 Task: Search one way flight ticket for 4 adults, 1 infant in seat and 1 infant on lap in premium economy from Springfield: Springfield-branson National Airport to Gillette: Gillette Campbell County Airport on 5-1-2023. Choice of flights is Sun country airlines. Number of bags: 1 checked bag. Price is upto 93000. Outbound departure time preference is 23:00.
Action: Mouse moved to (337, 477)
Screenshot: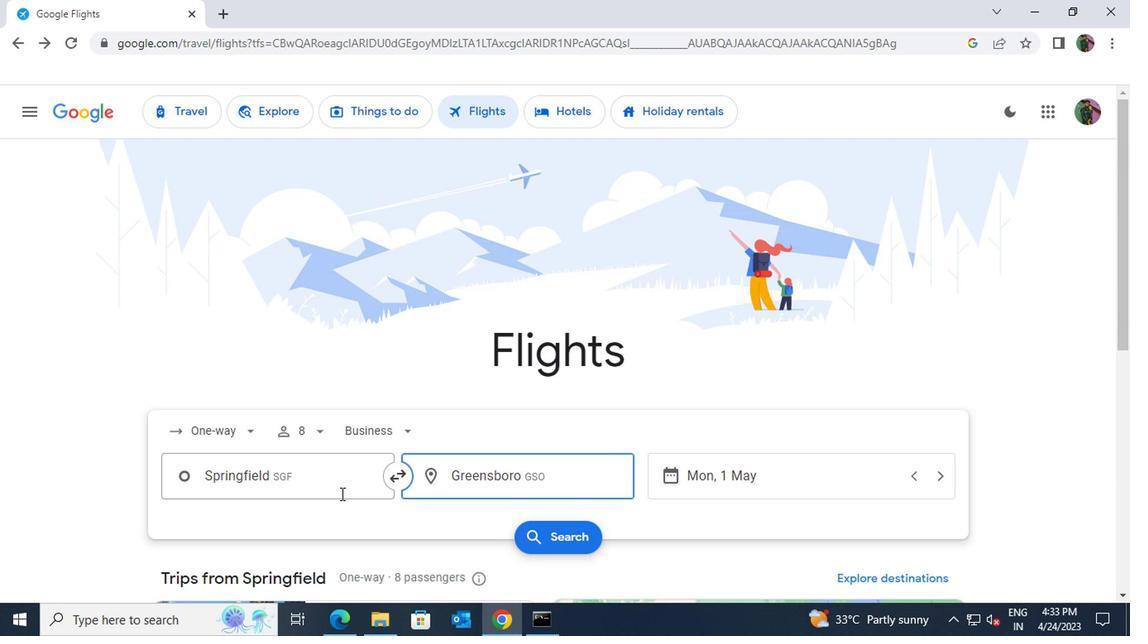 
Action: Mouse pressed left at (337, 477)
Screenshot: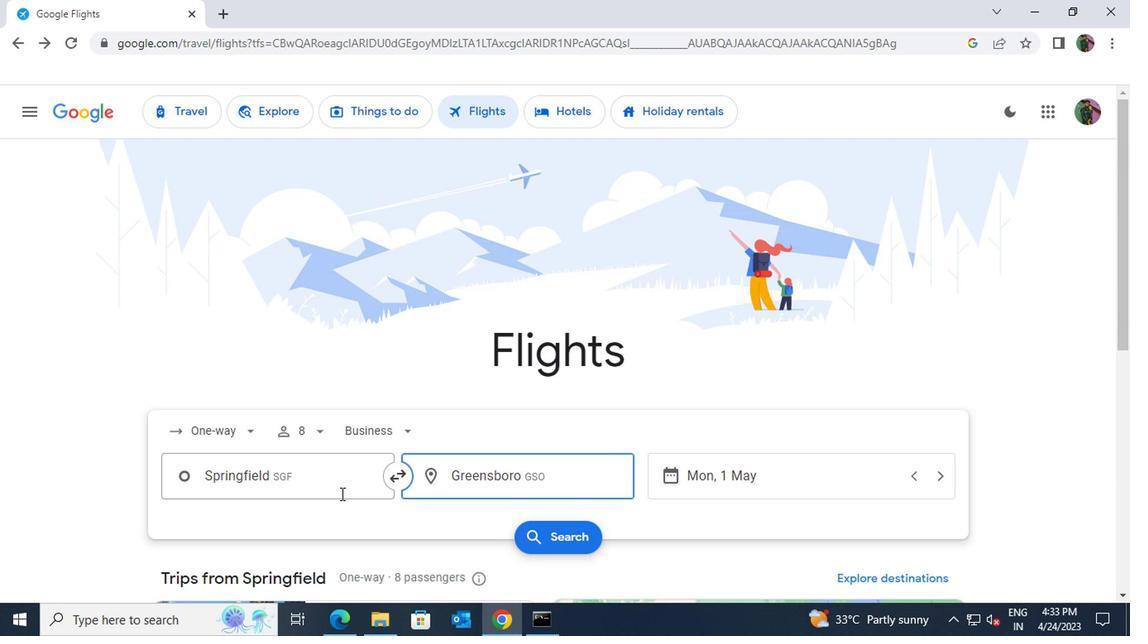 
Action: Key pressed springfield<Key.space>branson
Screenshot: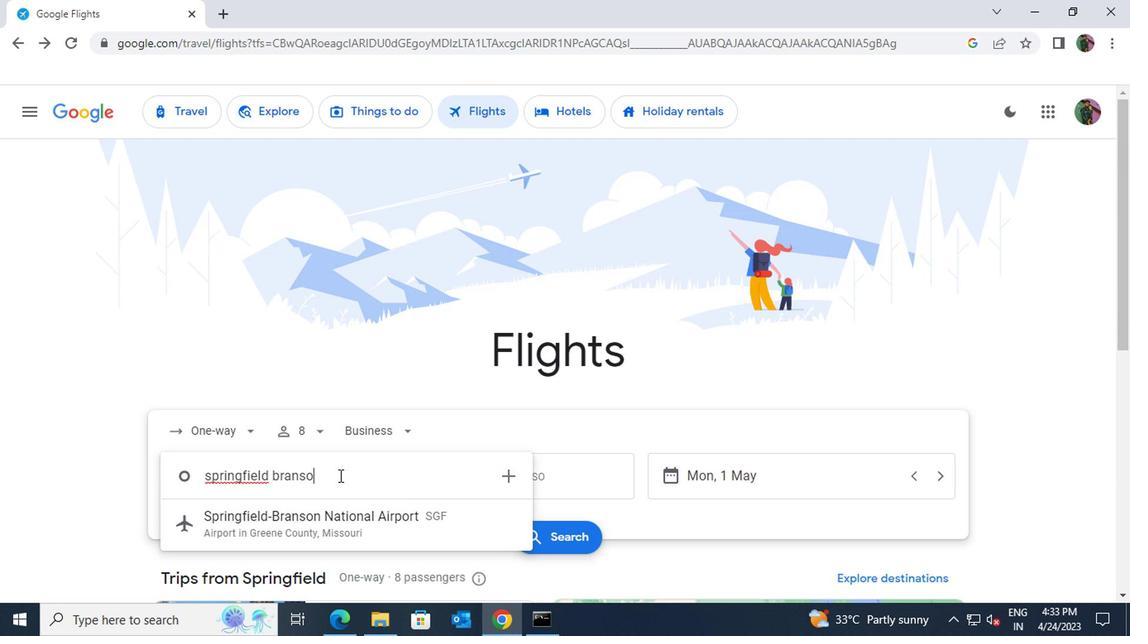 
Action: Mouse moved to (354, 519)
Screenshot: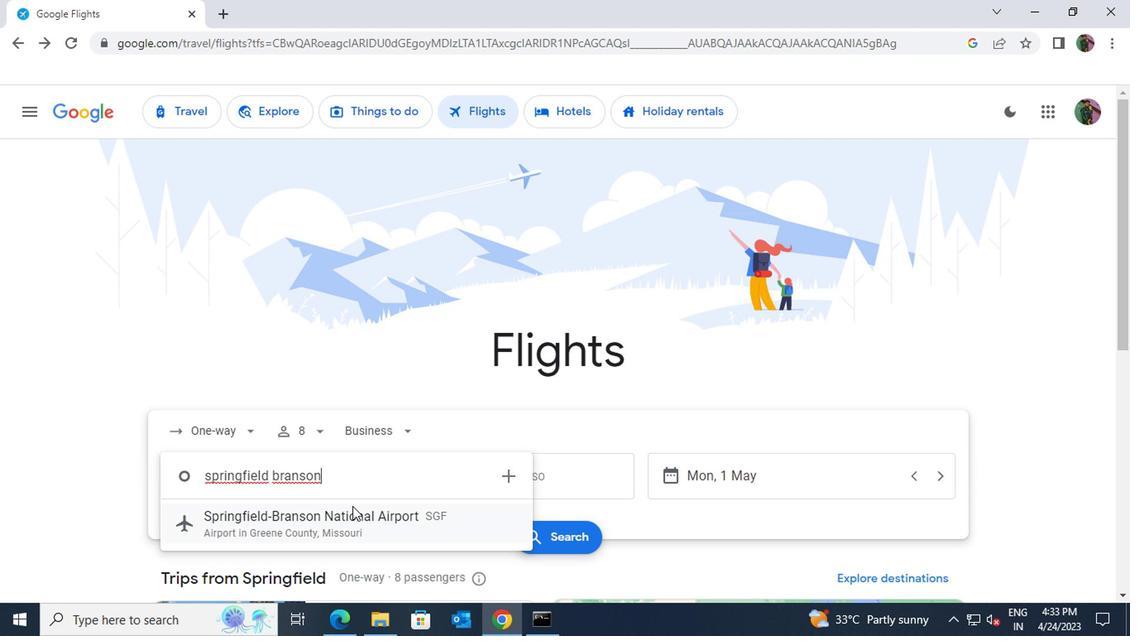 
Action: Mouse pressed left at (354, 519)
Screenshot: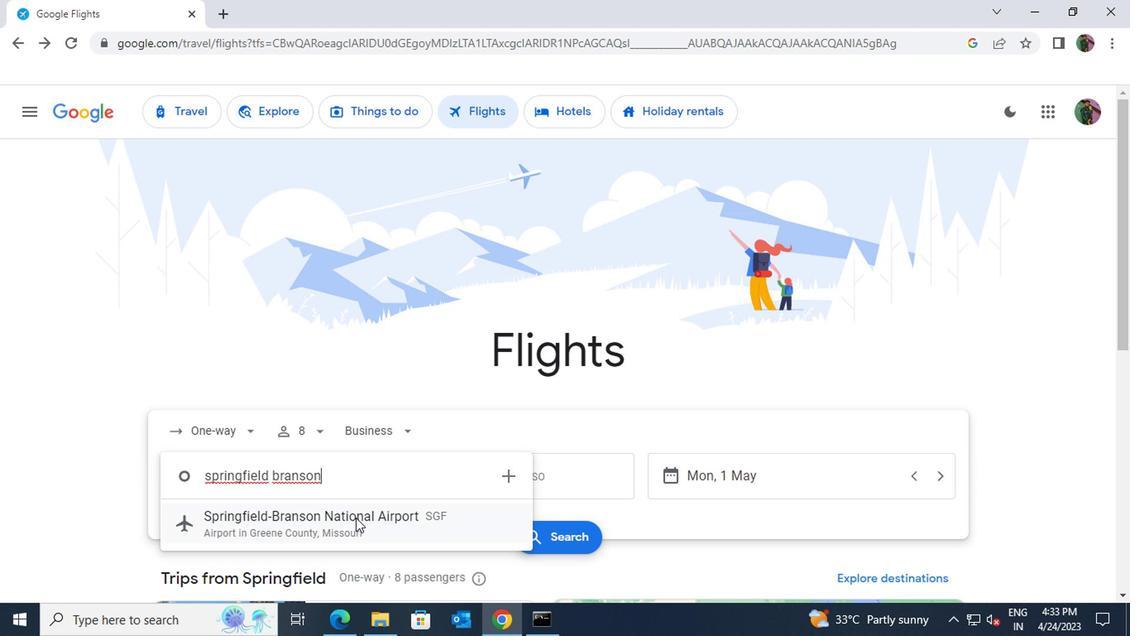 
Action: Mouse moved to (482, 484)
Screenshot: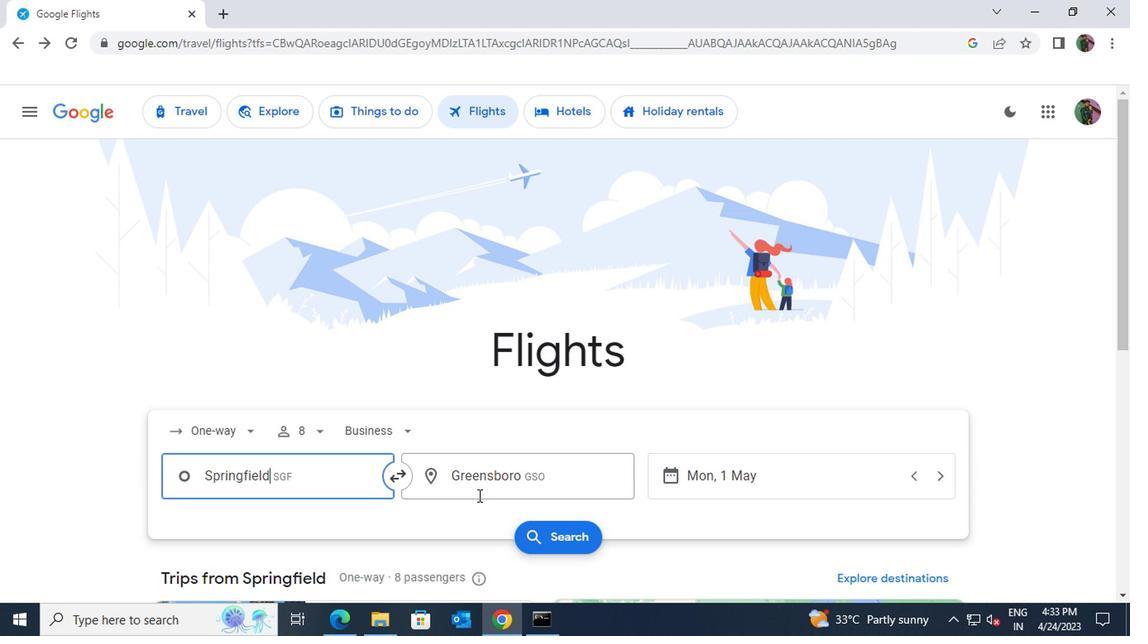 
Action: Mouse pressed left at (482, 484)
Screenshot: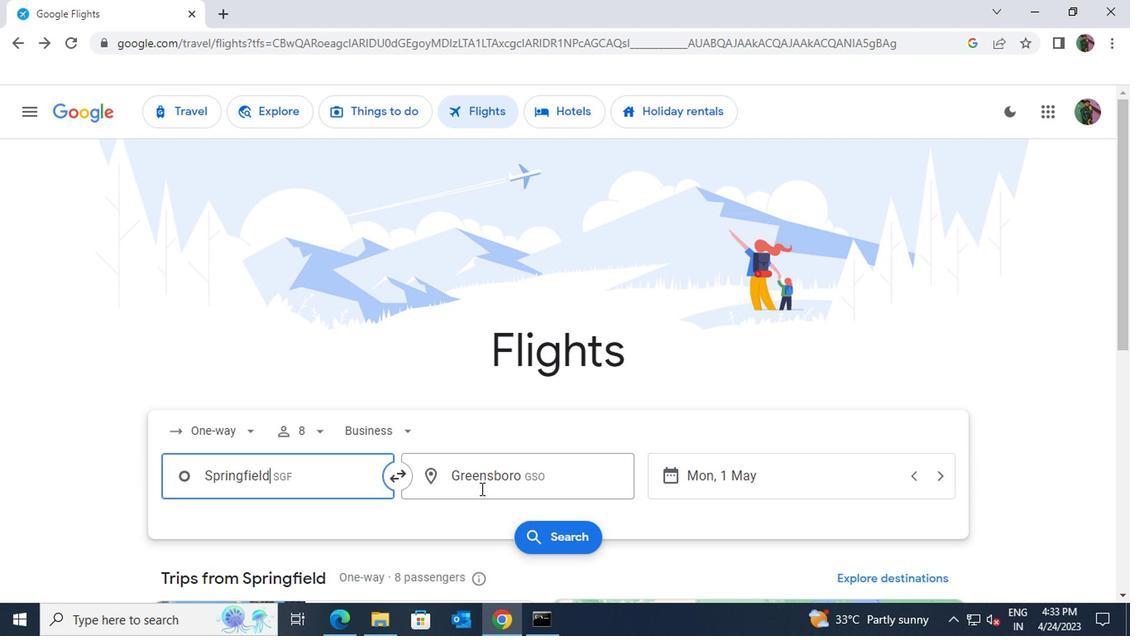 
Action: Key pressed gillette
Screenshot: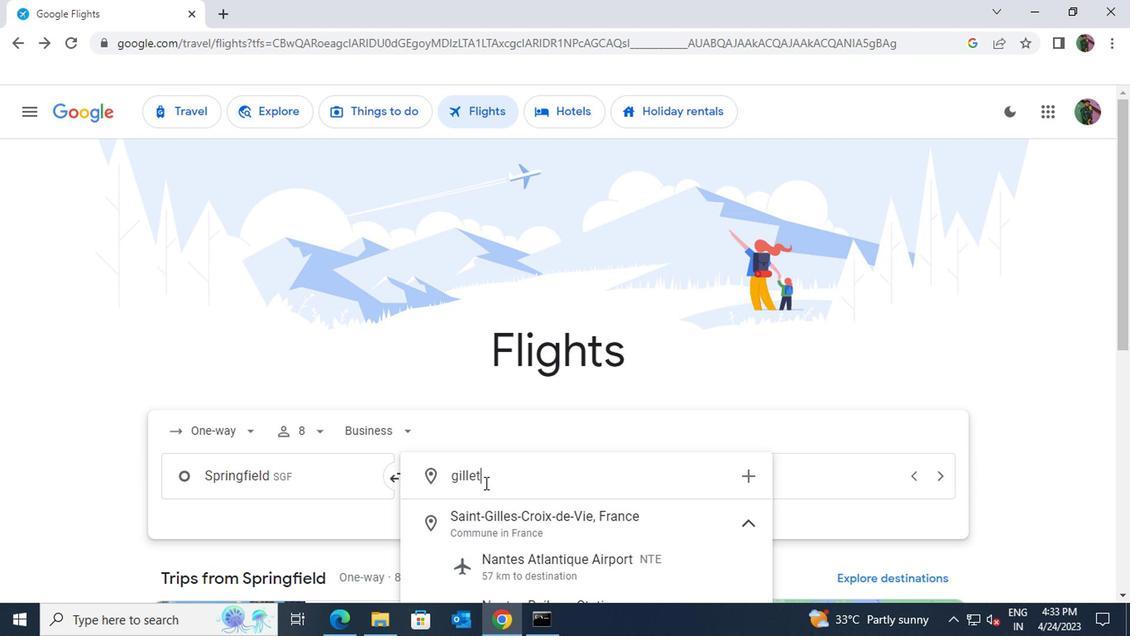 
Action: Mouse moved to (501, 516)
Screenshot: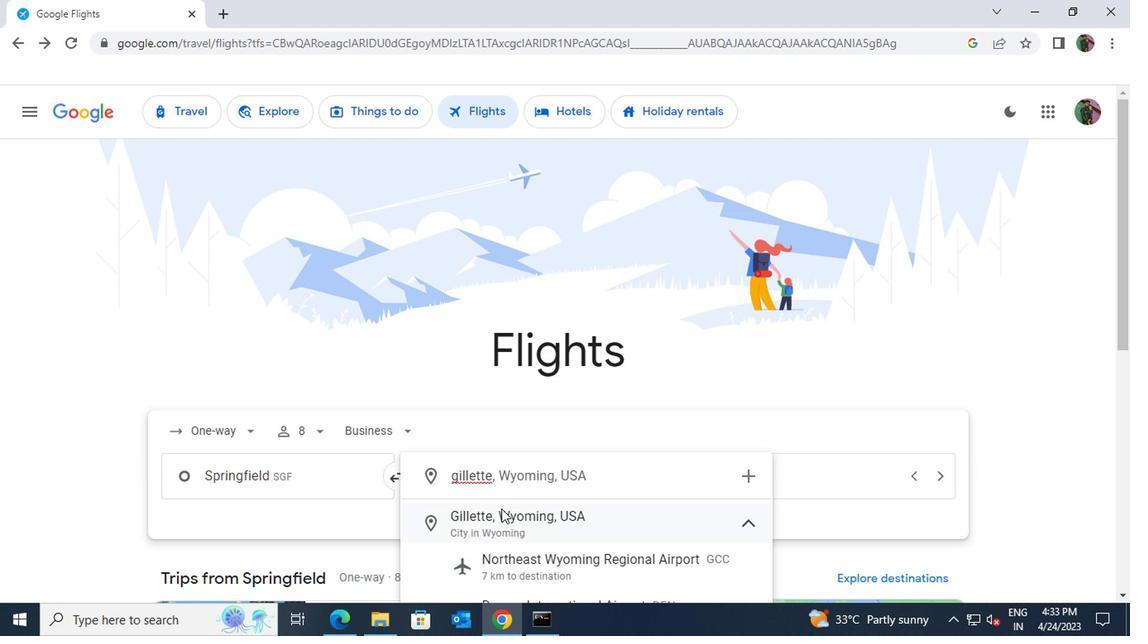 
Action: Mouse pressed left at (501, 516)
Screenshot: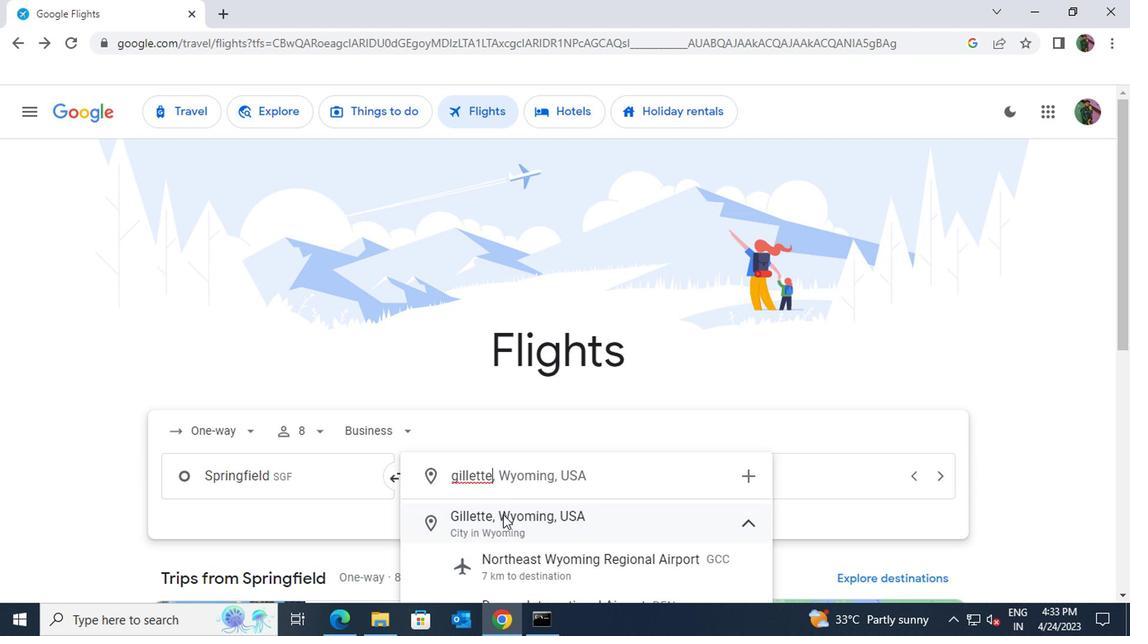 
Action: Mouse moved to (249, 434)
Screenshot: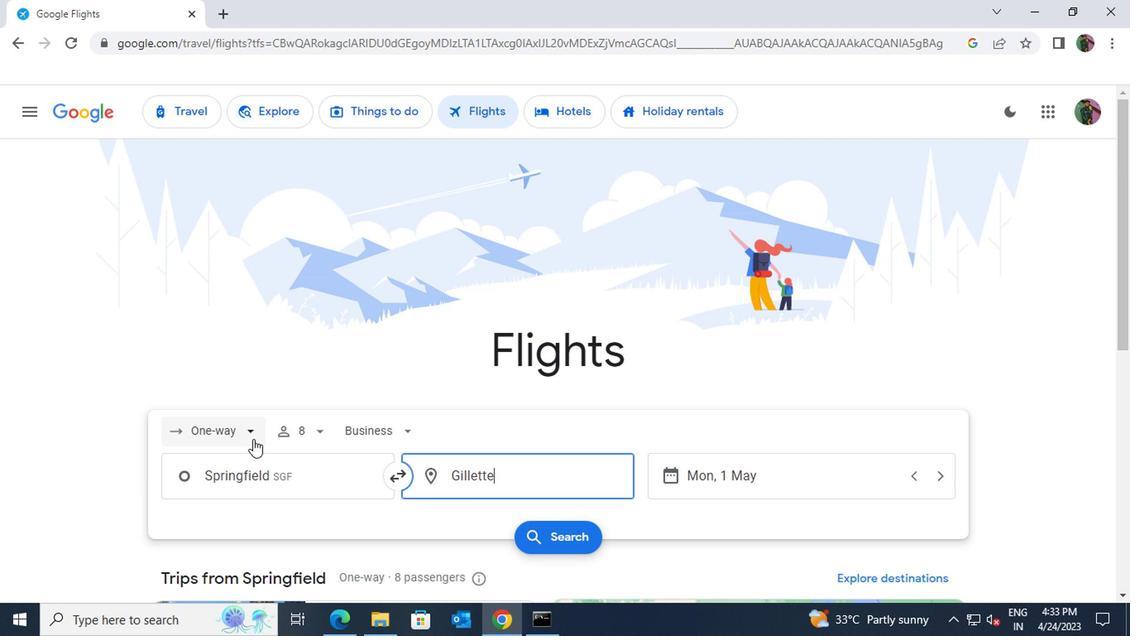 
Action: Mouse pressed left at (249, 434)
Screenshot: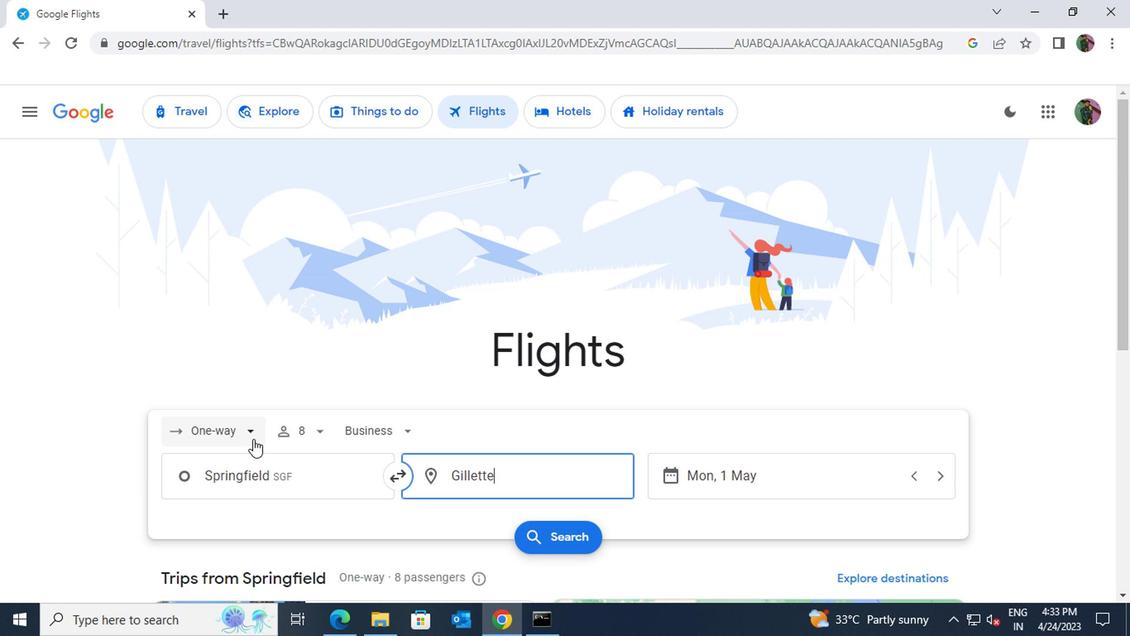 
Action: Mouse moved to (227, 345)
Screenshot: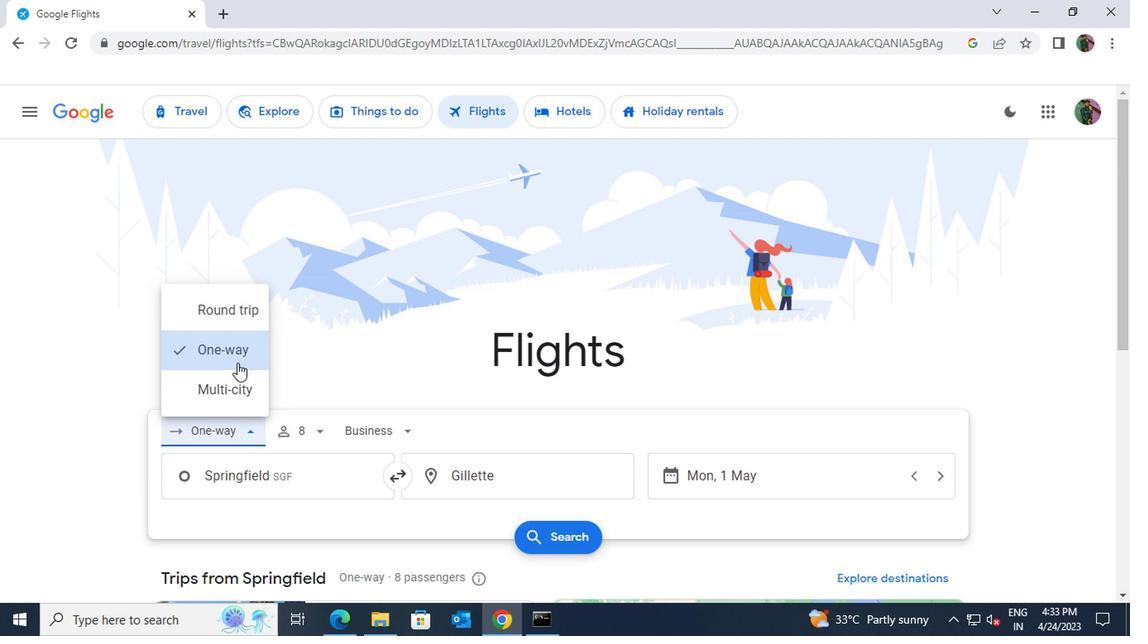 
Action: Mouse pressed left at (227, 345)
Screenshot: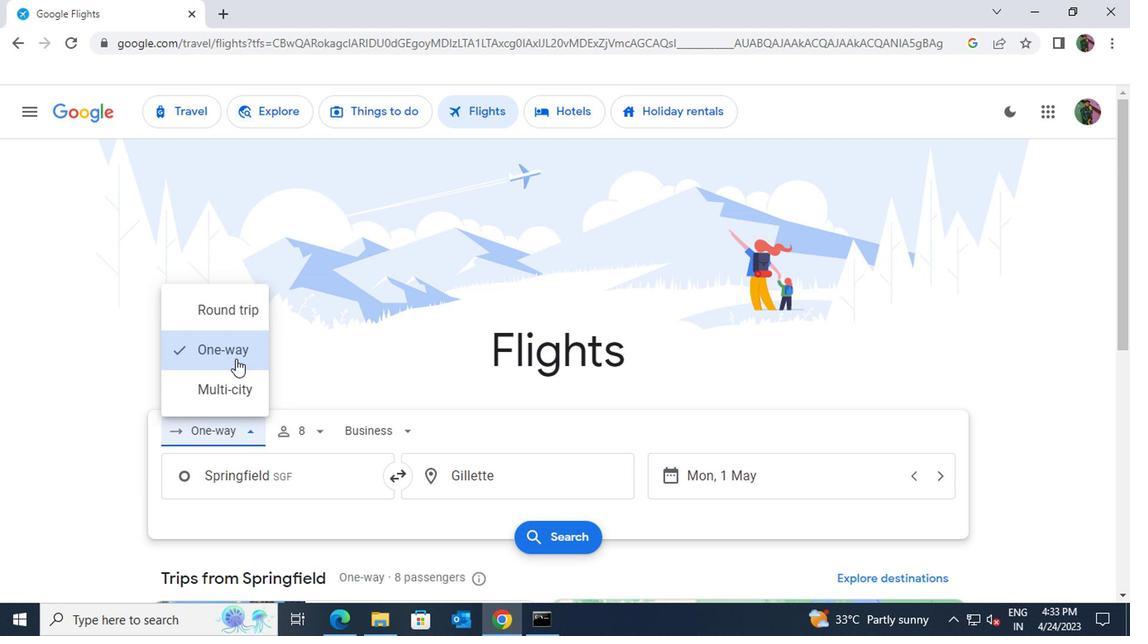 
Action: Mouse moved to (313, 425)
Screenshot: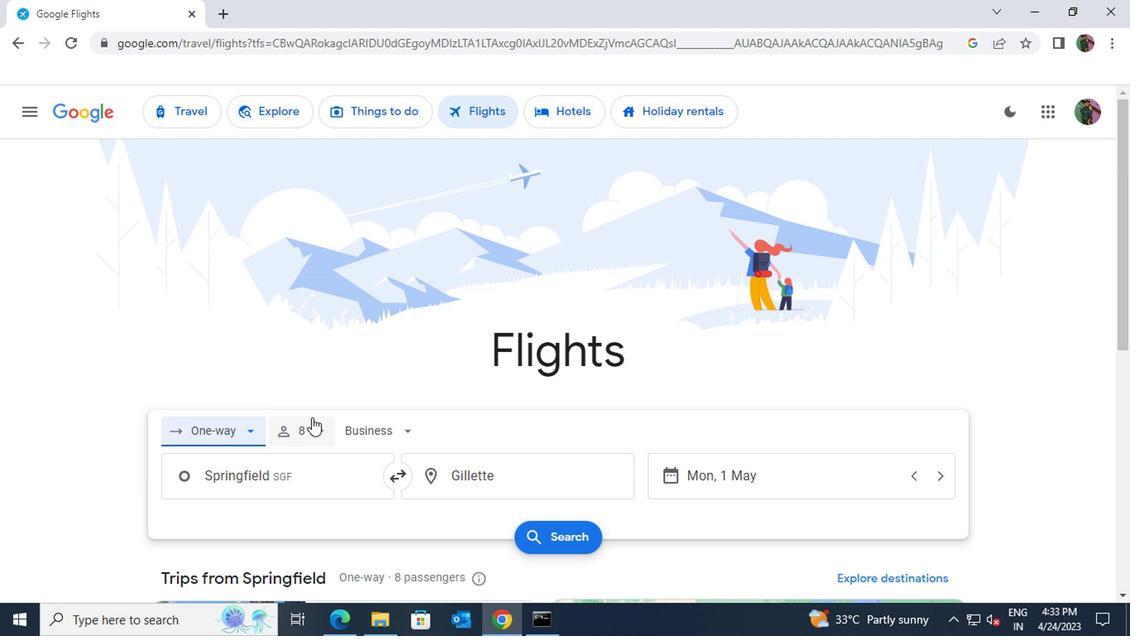
Action: Mouse pressed left at (313, 425)
Screenshot: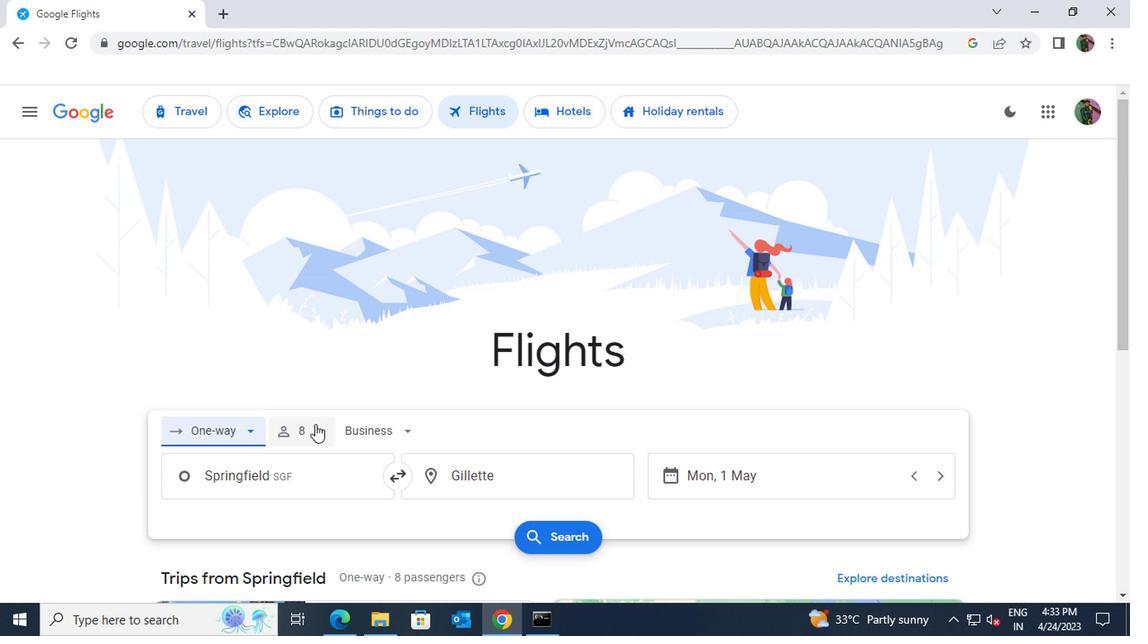 
Action: Mouse moved to (437, 475)
Screenshot: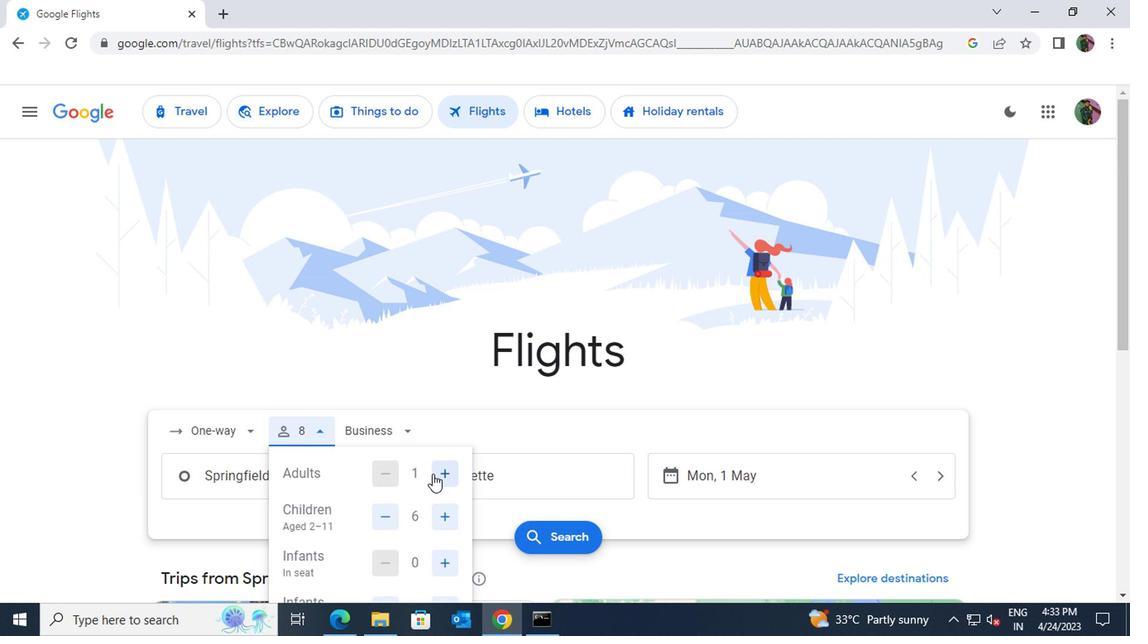 
Action: Mouse pressed left at (437, 475)
Screenshot: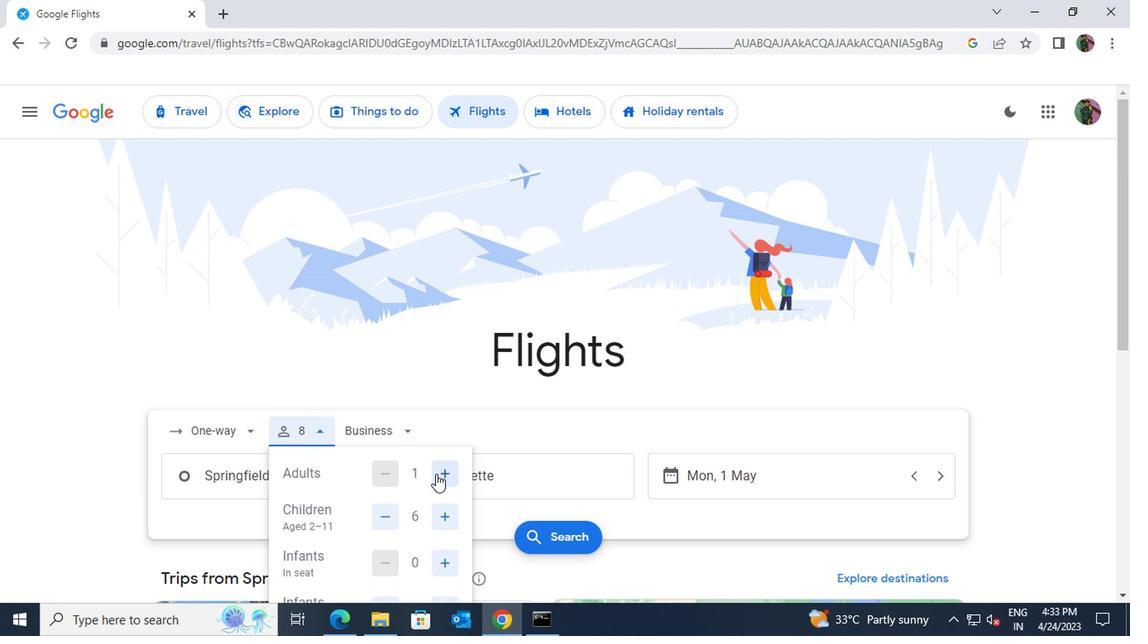 
Action: Mouse pressed left at (437, 475)
Screenshot: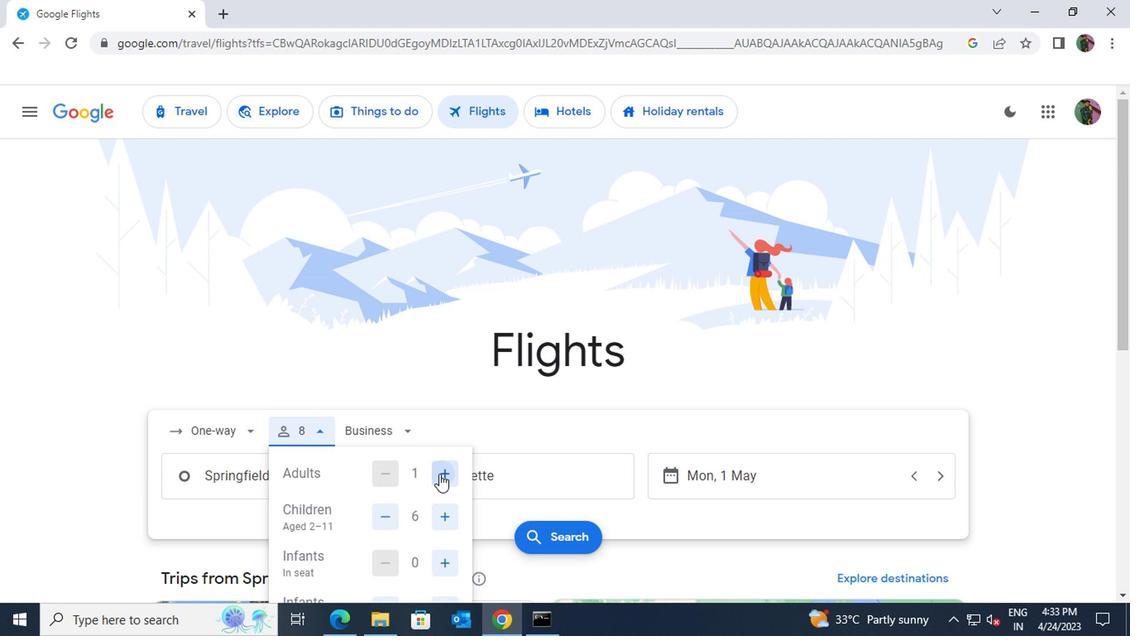 
Action: Mouse pressed left at (437, 475)
Screenshot: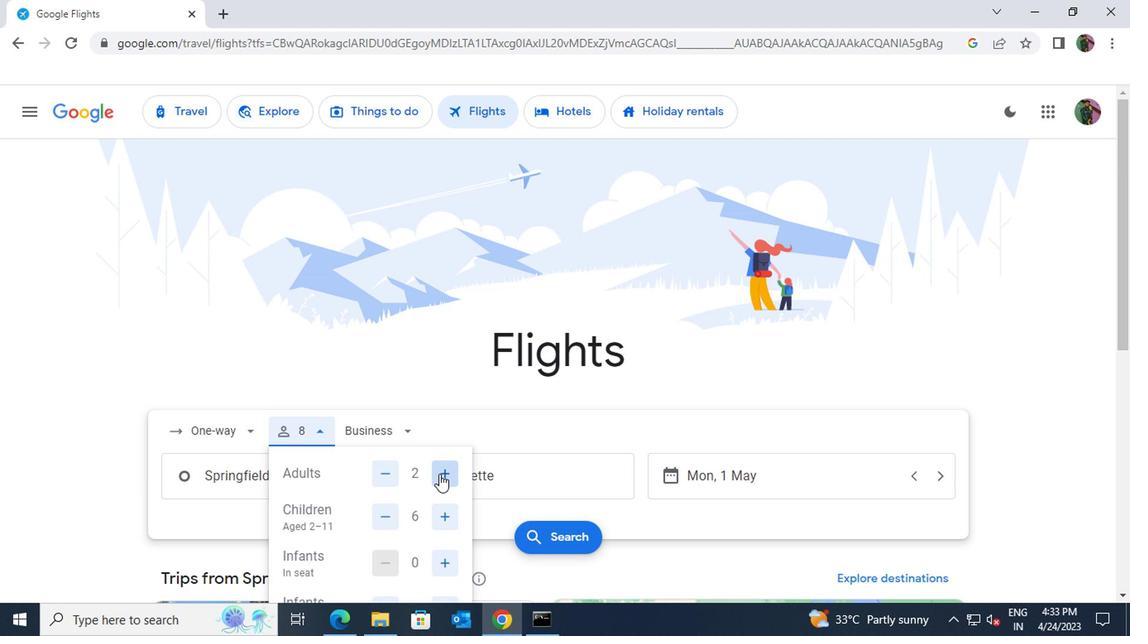 
Action: Mouse moved to (378, 514)
Screenshot: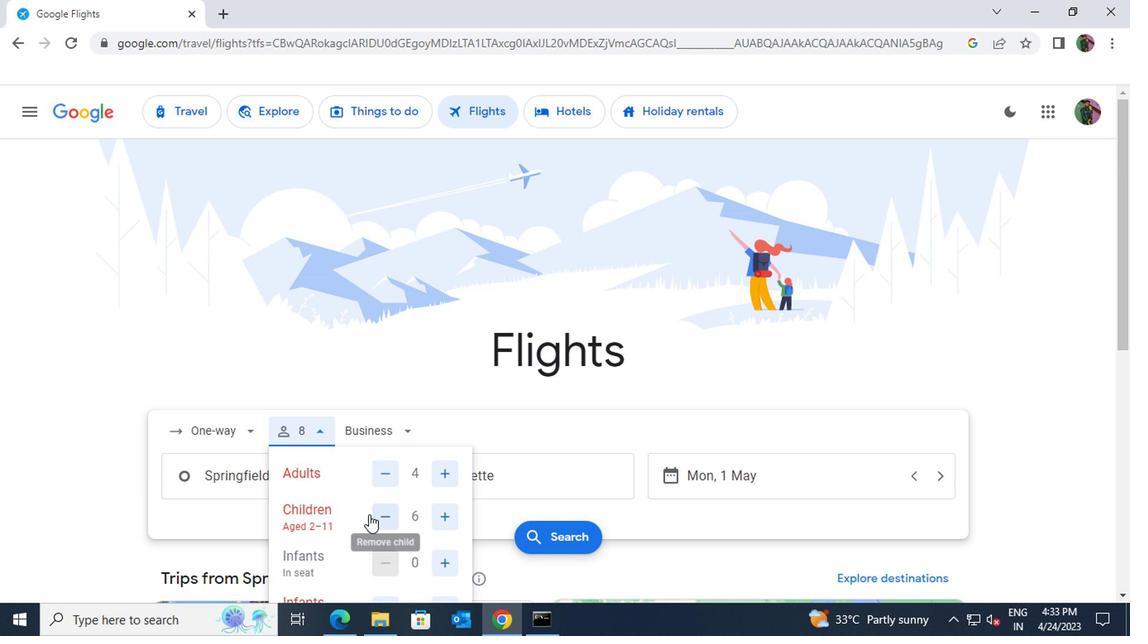 
Action: Mouse pressed left at (378, 514)
Screenshot: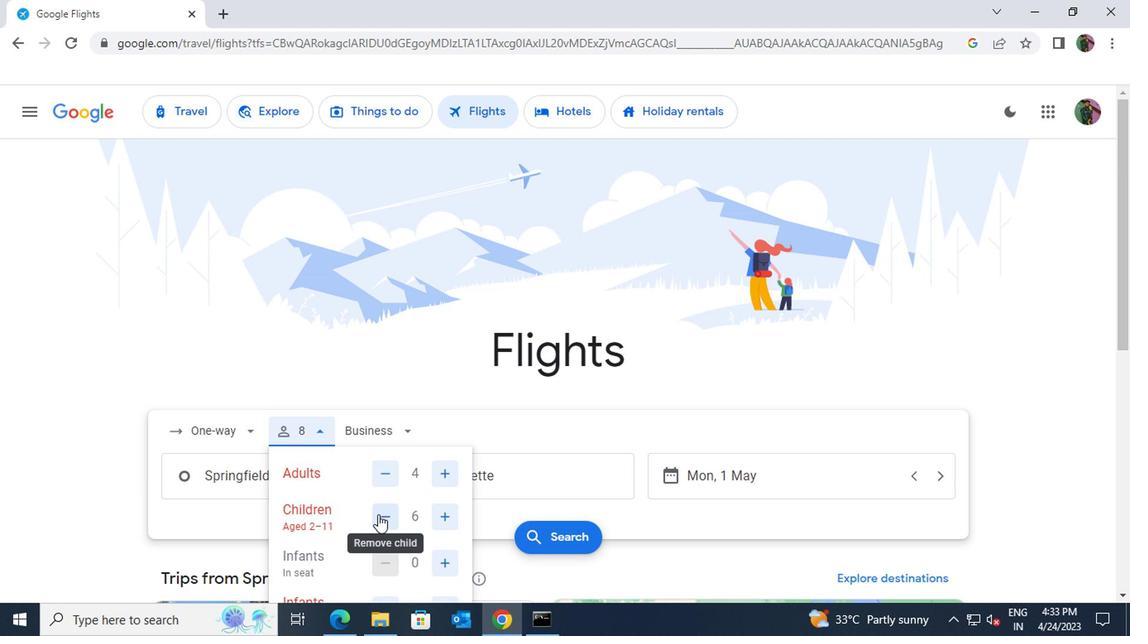 
Action: Mouse pressed left at (378, 514)
Screenshot: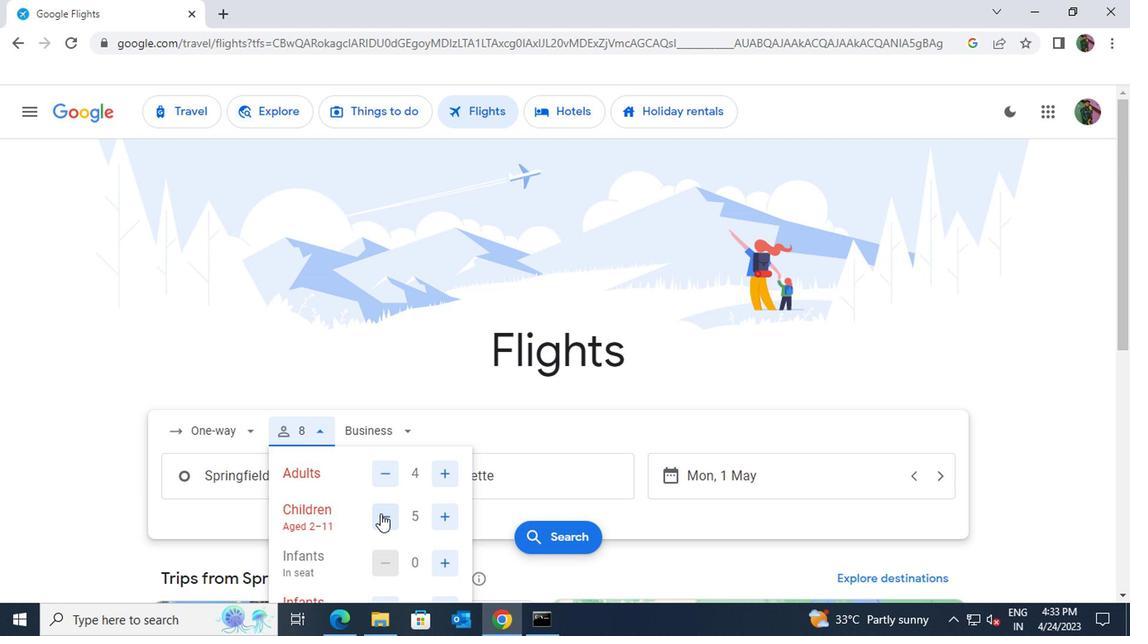 
Action: Mouse pressed left at (378, 514)
Screenshot: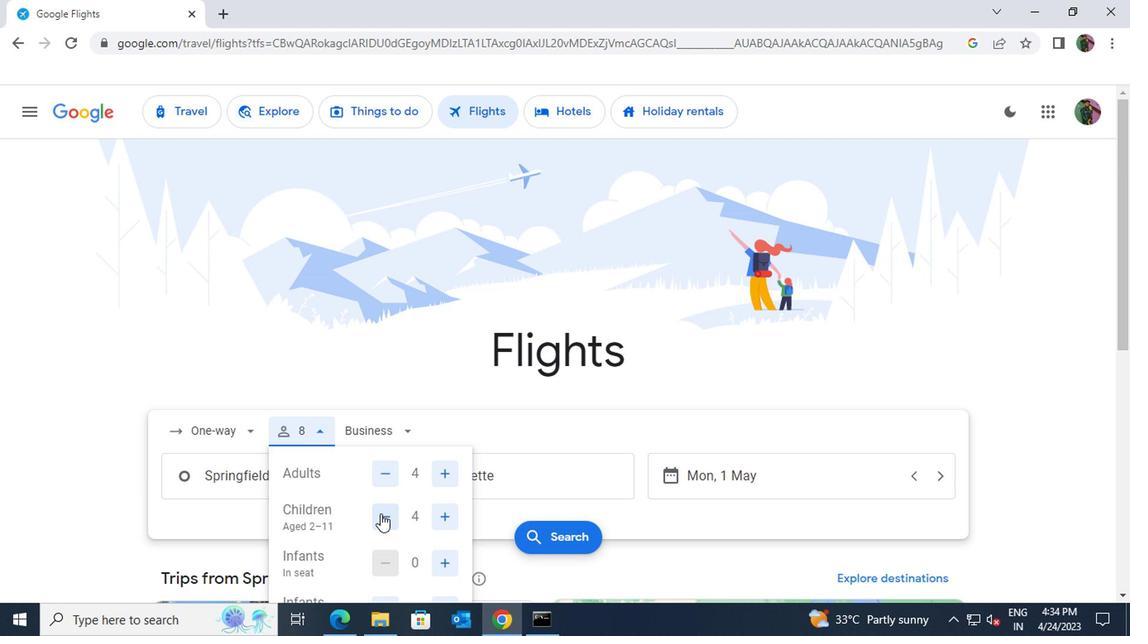 
Action: Mouse pressed left at (378, 514)
Screenshot: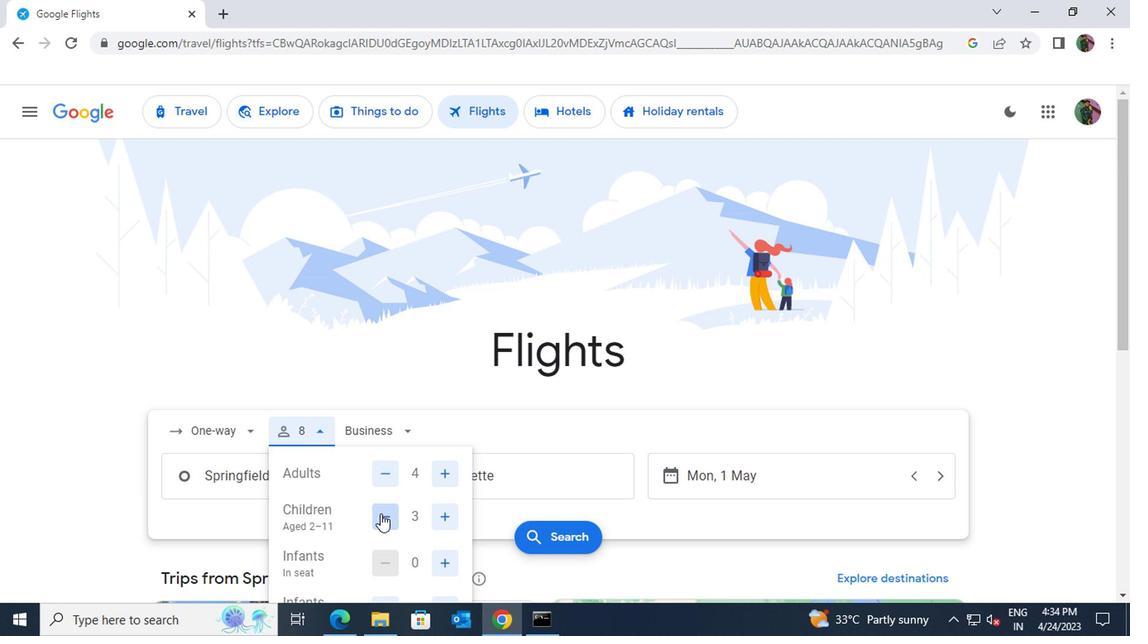 
Action: Mouse pressed left at (378, 514)
Screenshot: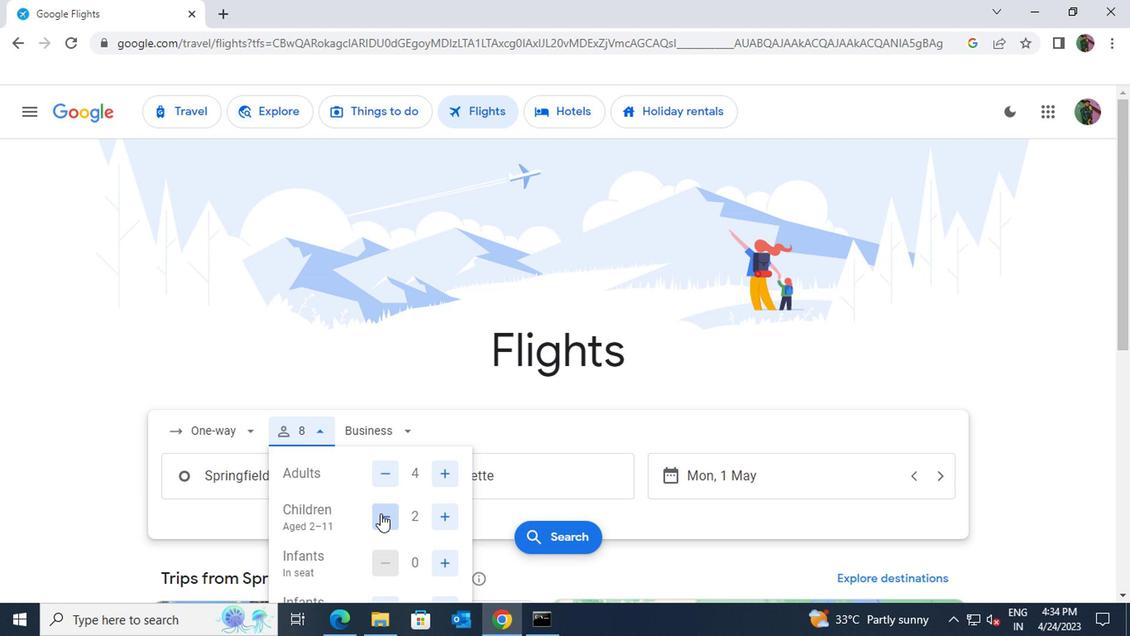 
Action: Mouse pressed left at (378, 514)
Screenshot: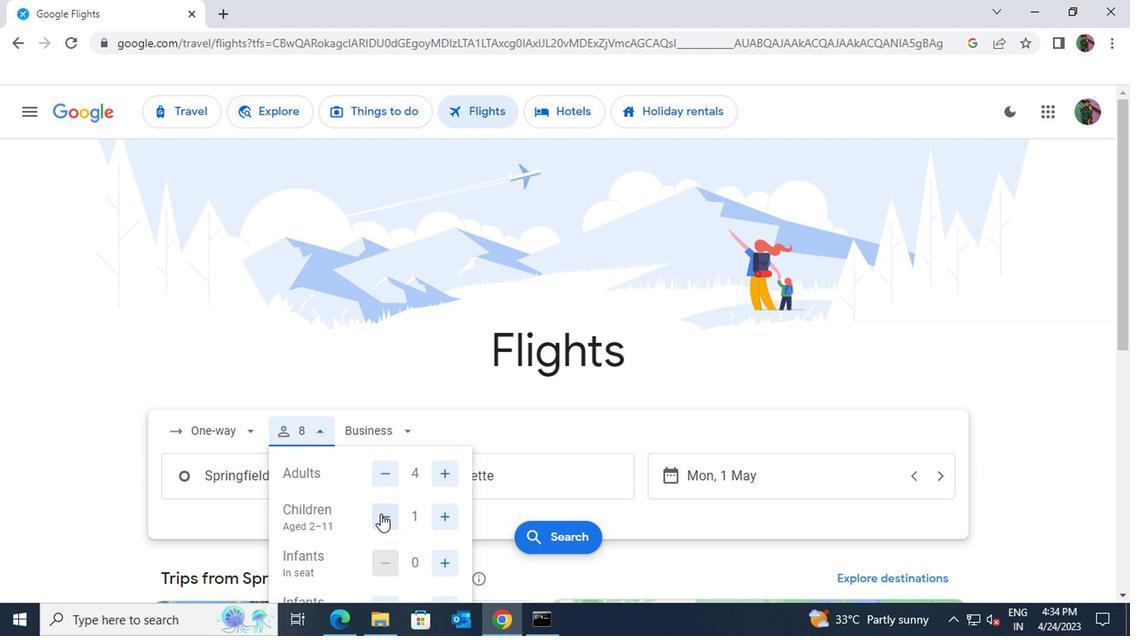 
Action: Mouse scrolled (378, 514) with delta (0, 0)
Screenshot: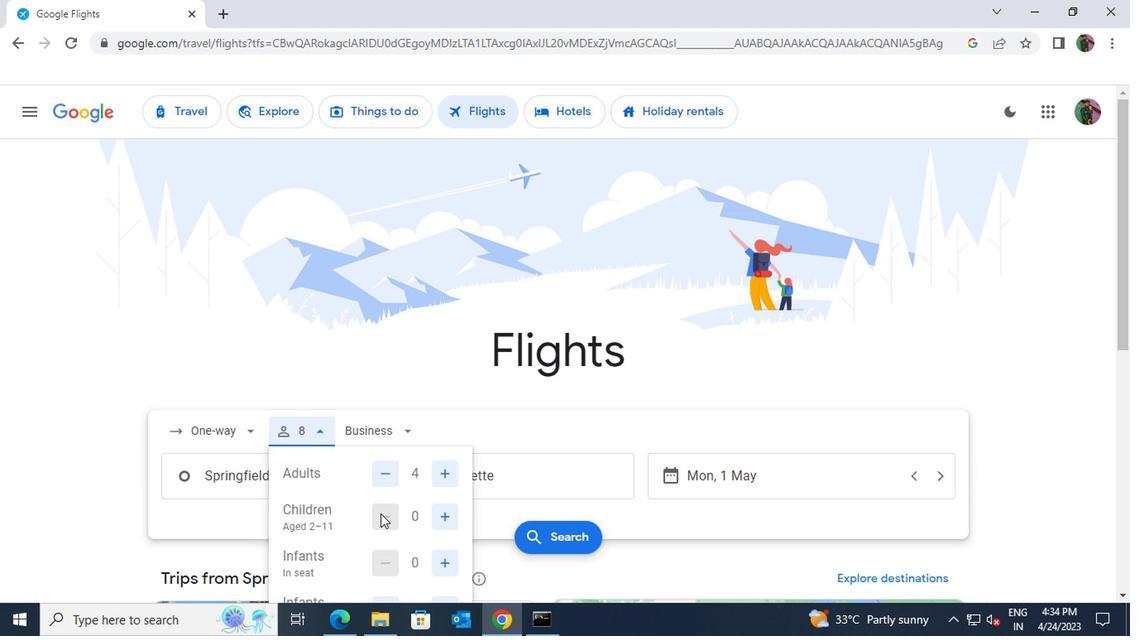 
Action: Mouse moved to (428, 564)
Screenshot: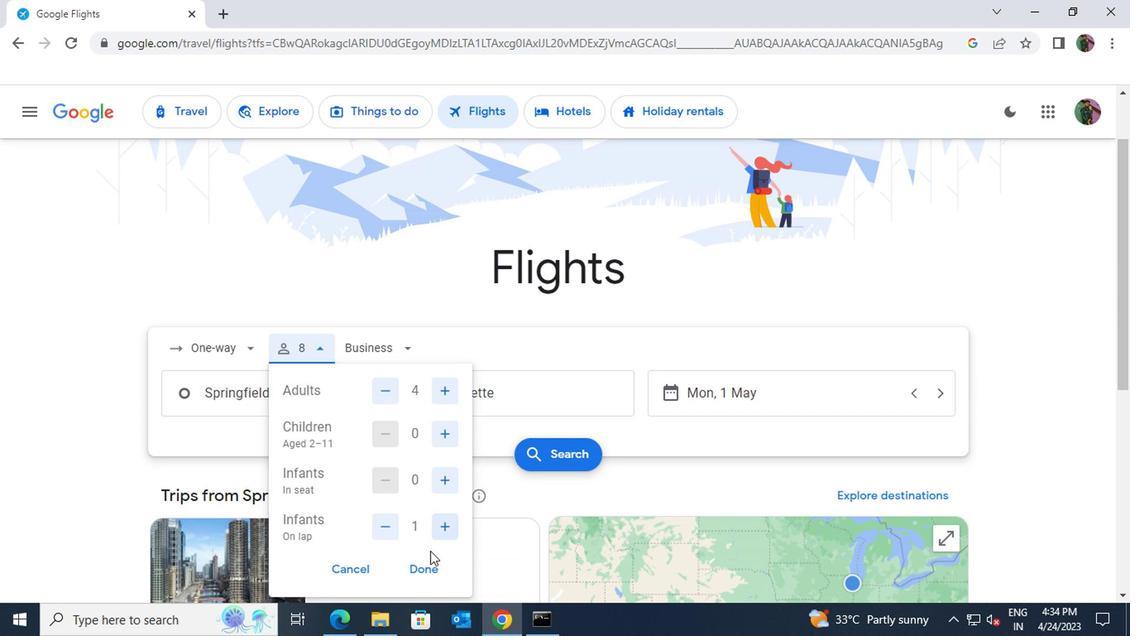 
Action: Mouse pressed left at (428, 564)
Screenshot: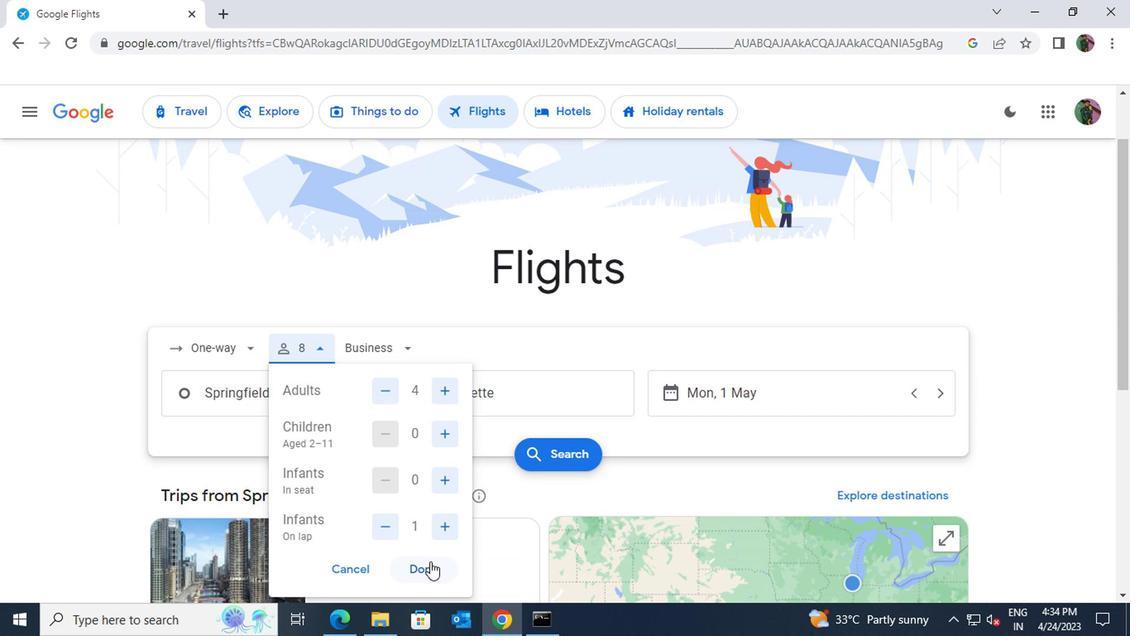 
Action: Mouse moved to (666, 398)
Screenshot: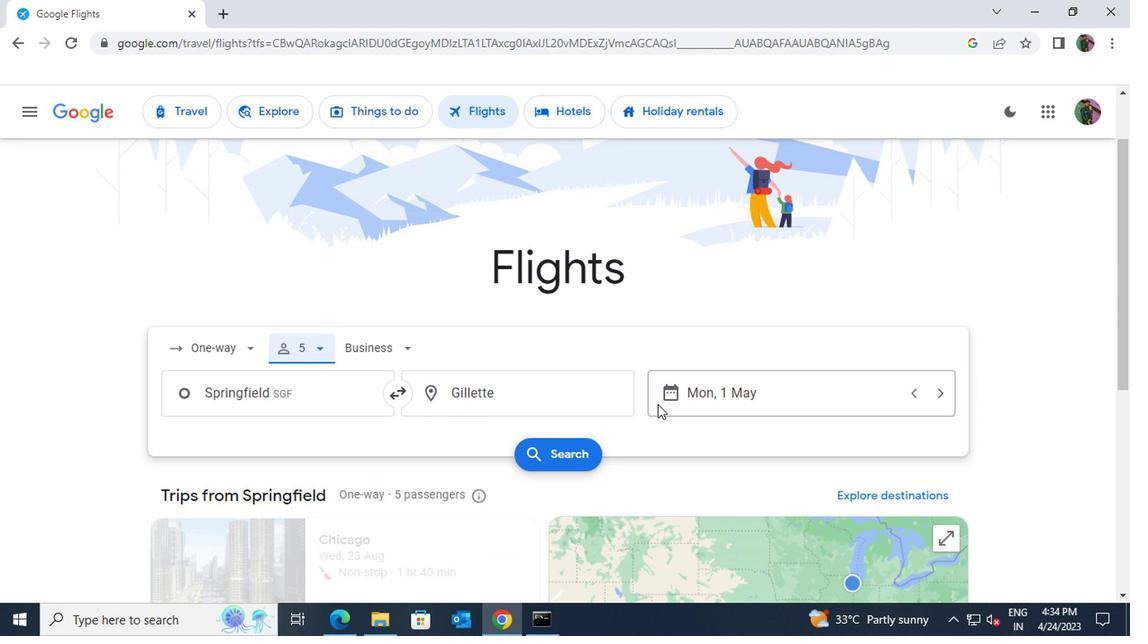 
Action: Mouse pressed left at (666, 398)
Screenshot: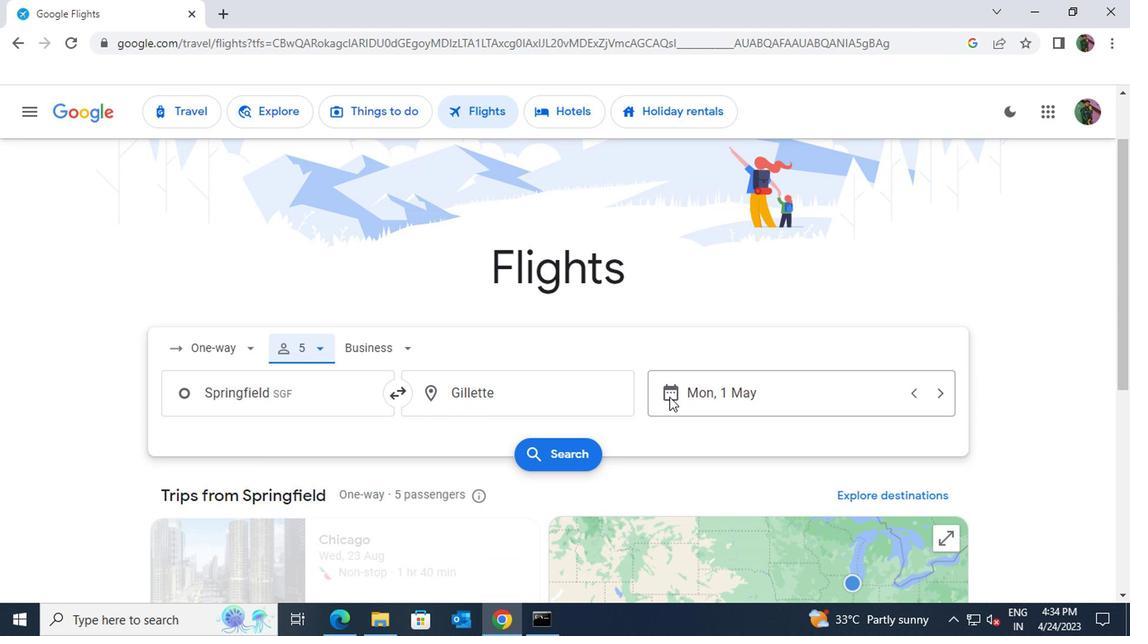
Action: Mouse moved to (711, 298)
Screenshot: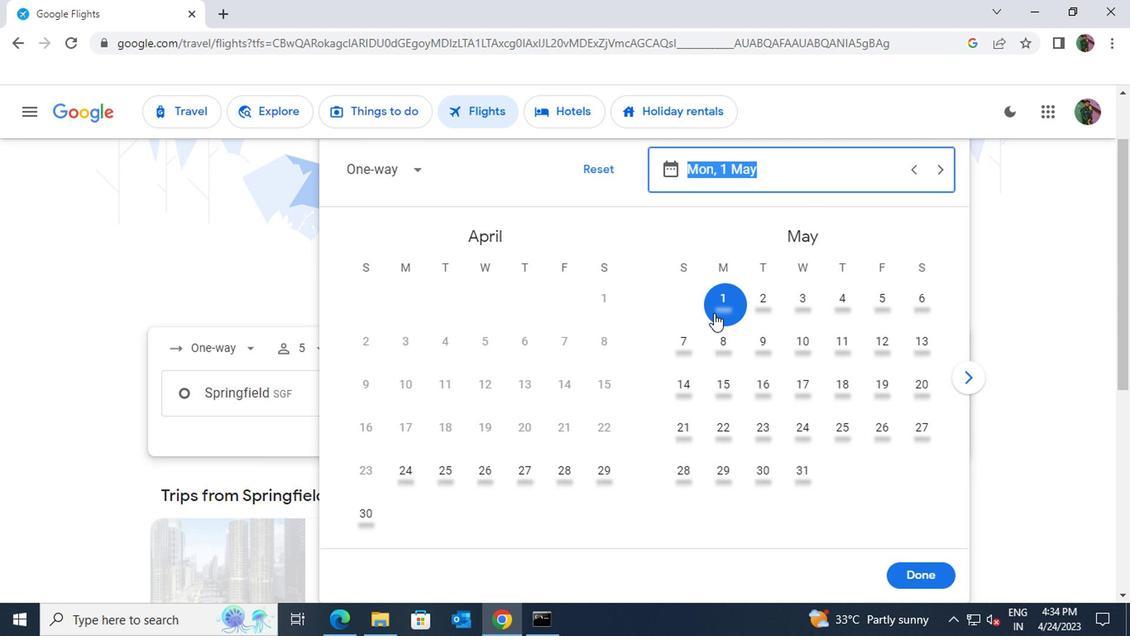 
Action: Mouse pressed left at (711, 298)
Screenshot: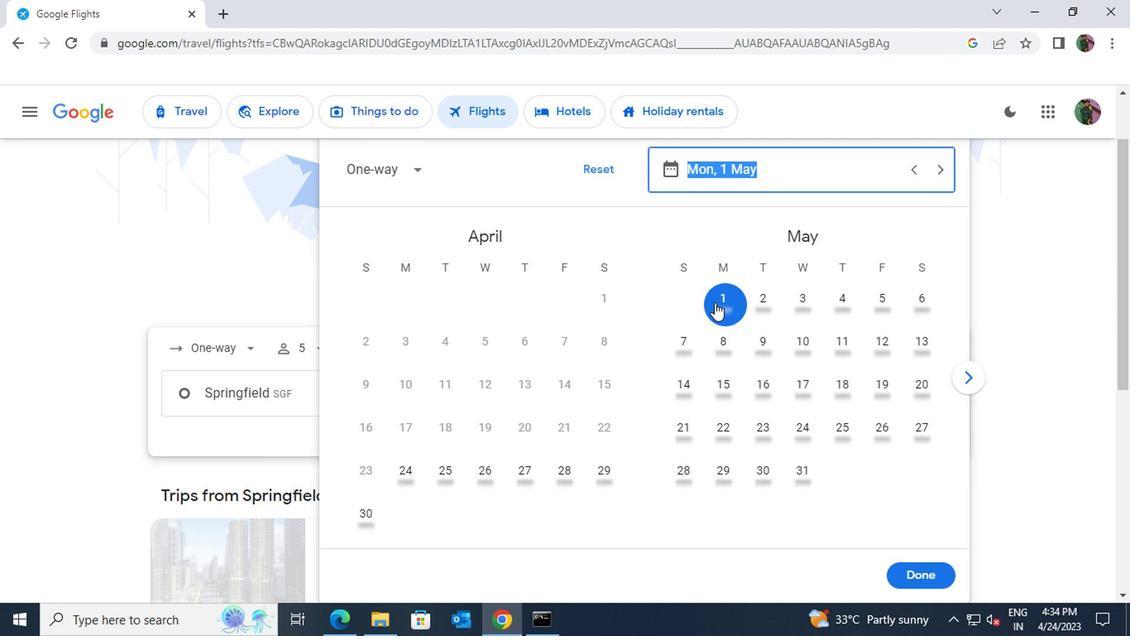 
Action: Mouse moved to (893, 570)
Screenshot: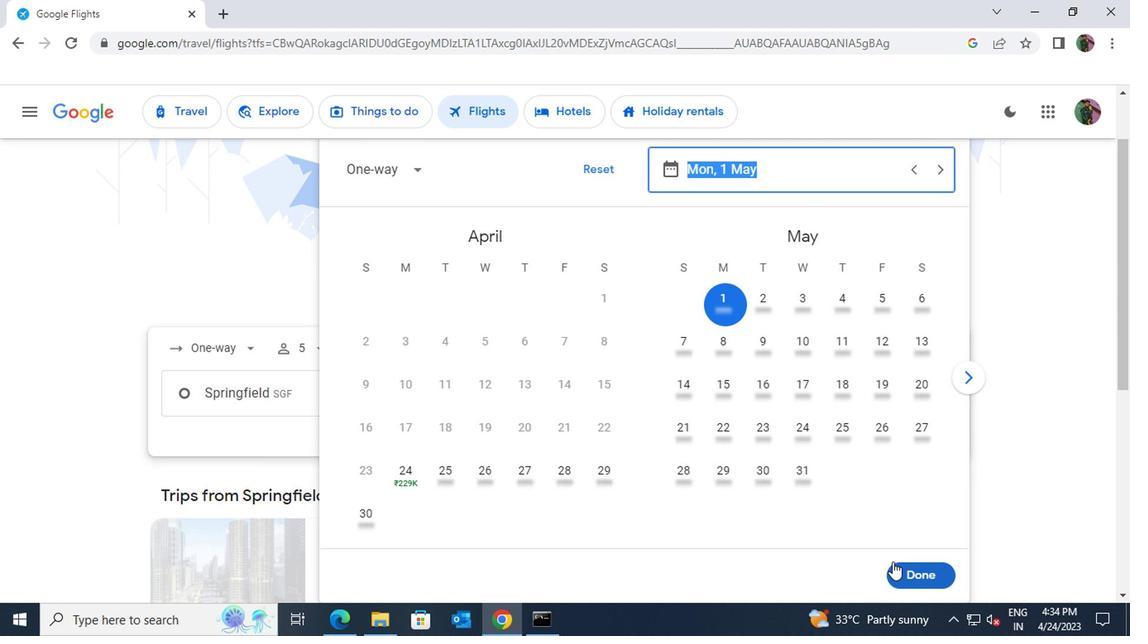 
Action: Mouse pressed left at (893, 570)
Screenshot: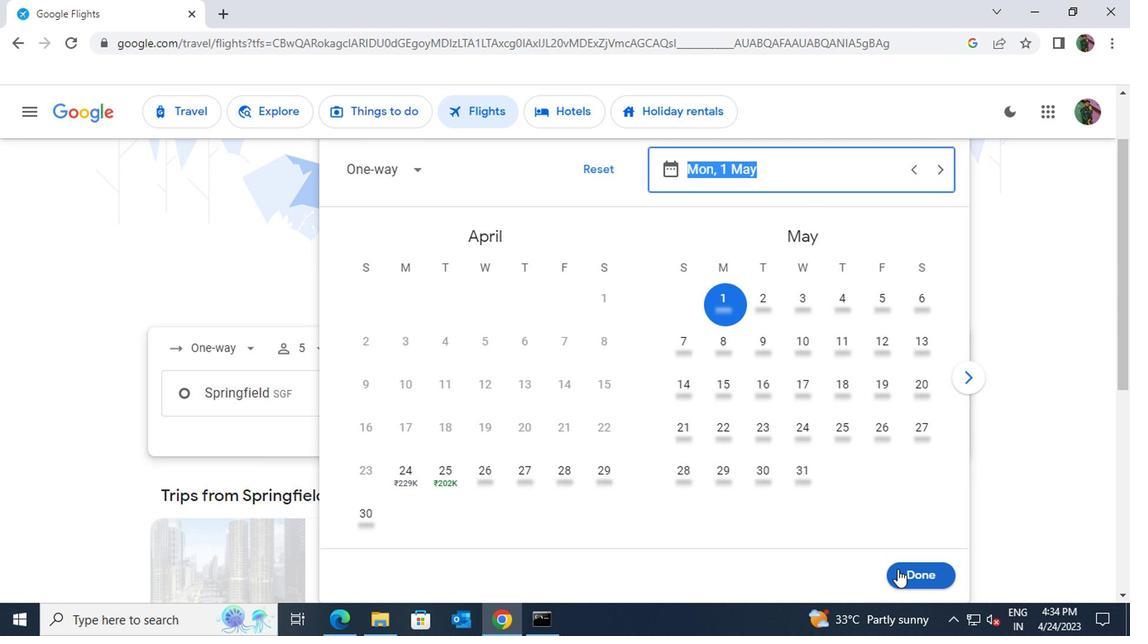 
Action: Mouse moved to (568, 451)
Screenshot: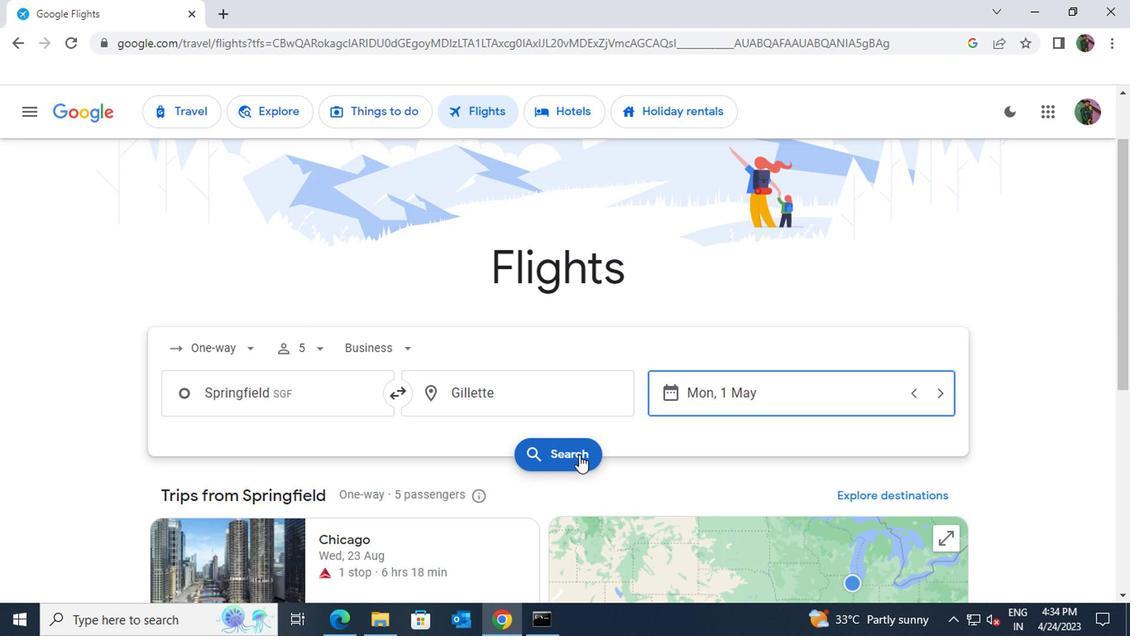 
Action: Mouse pressed left at (568, 451)
Screenshot: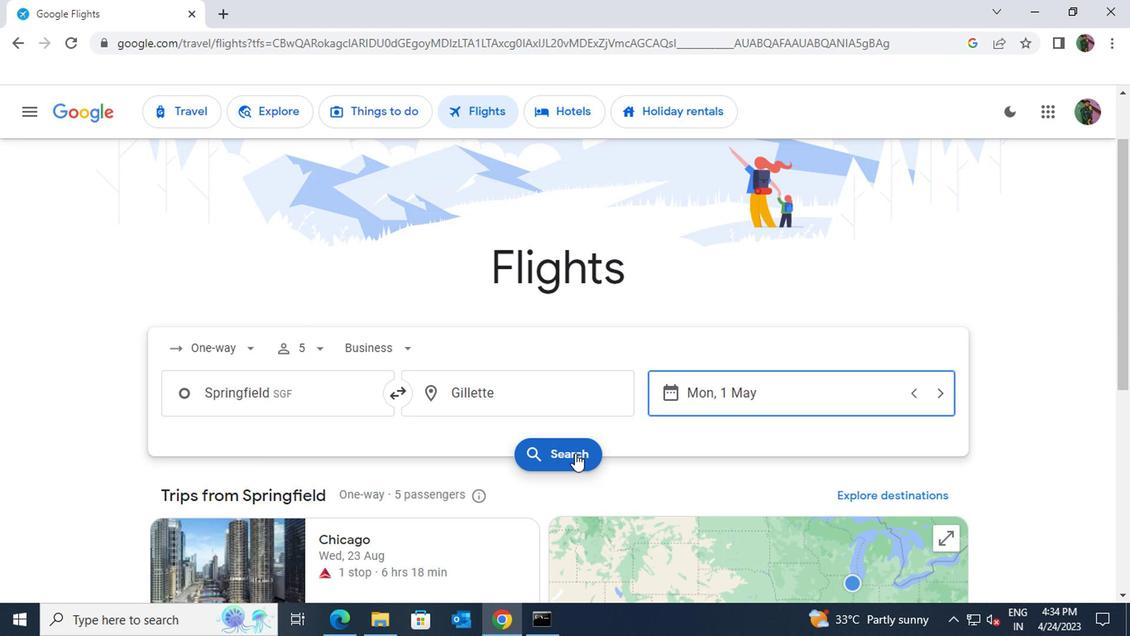 
Action: Mouse moved to (442, 272)
Screenshot: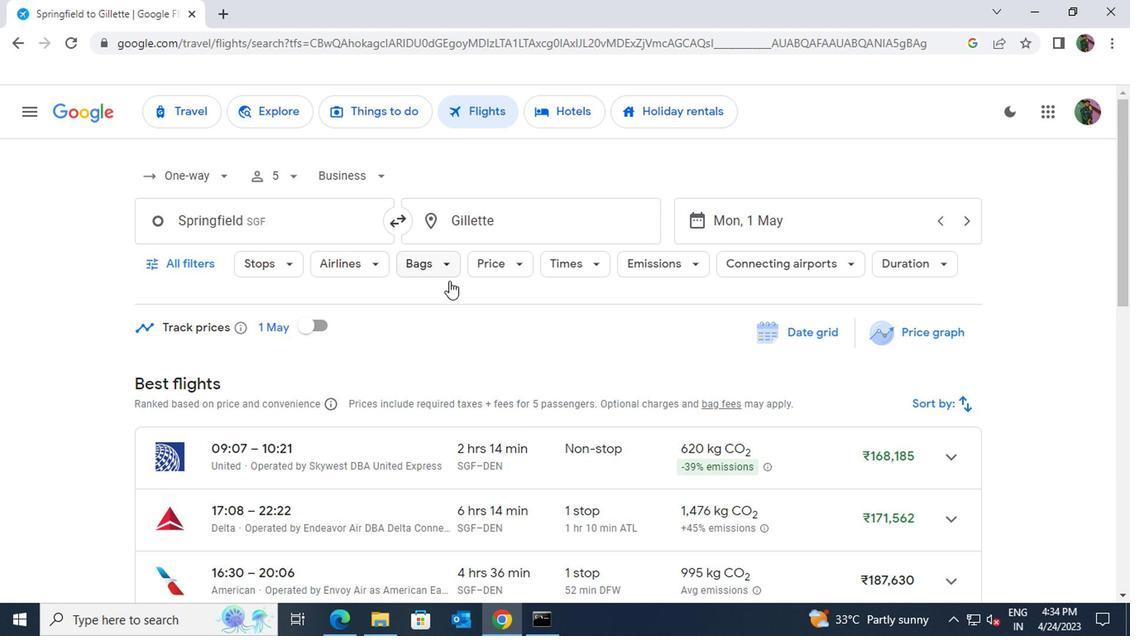 
Action: Mouse pressed left at (442, 272)
Screenshot: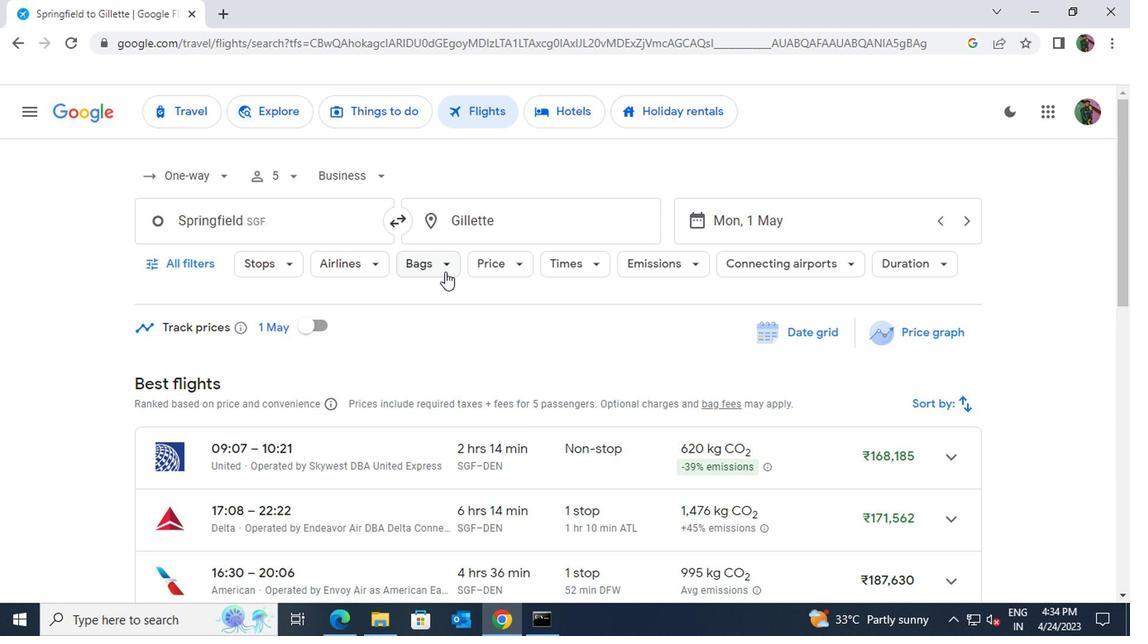 
Action: Mouse moved to (655, 346)
Screenshot: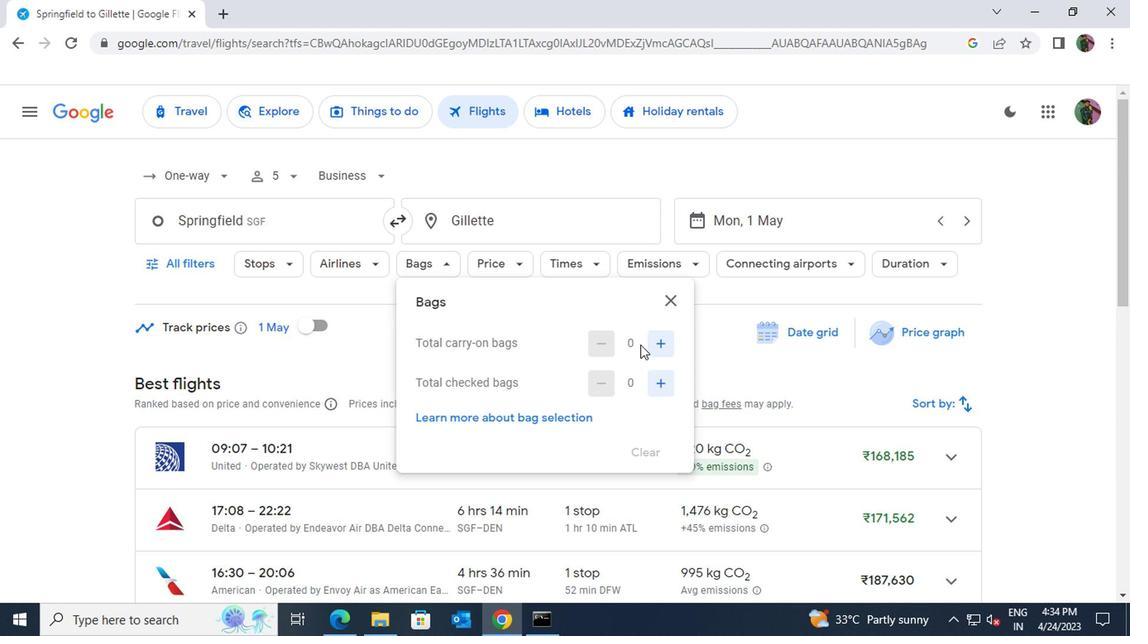 
Action: Mouse pressed left at (655, 346)
Screenshot: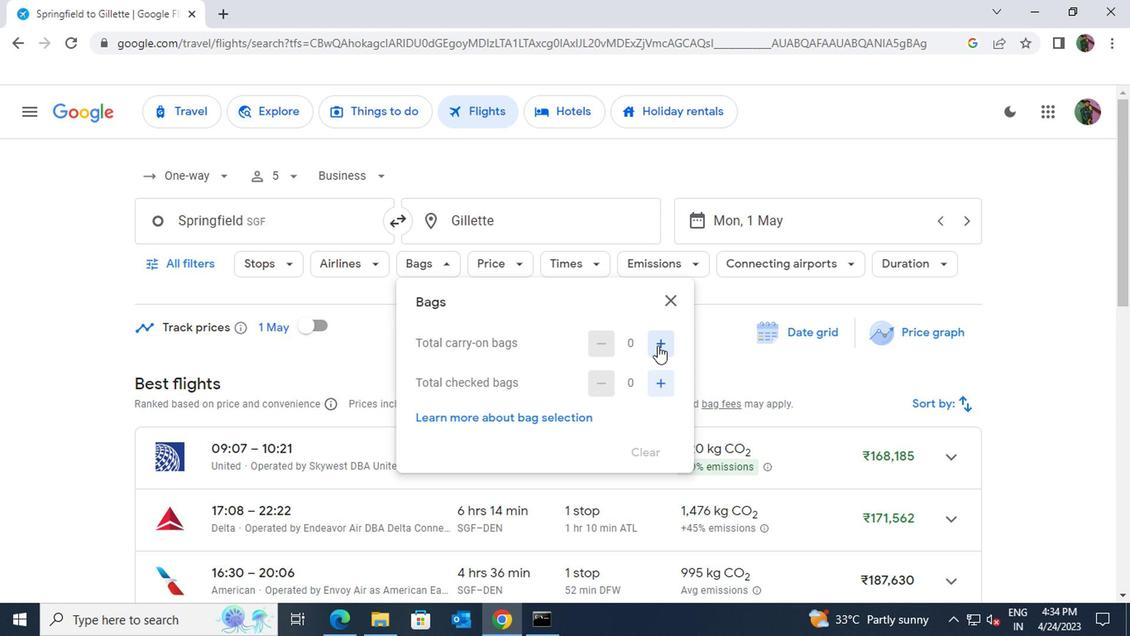 
Action: Mouse pressed left at (655, 346)
Screenshot: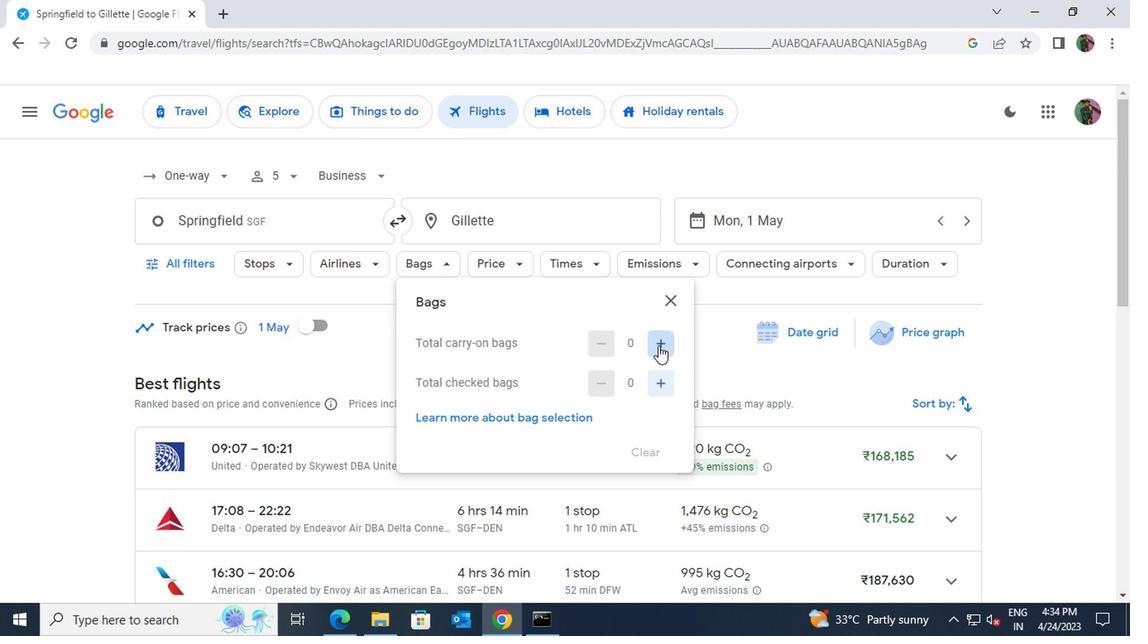 
Action: Mouse moved to (666, 291)
Screenshot: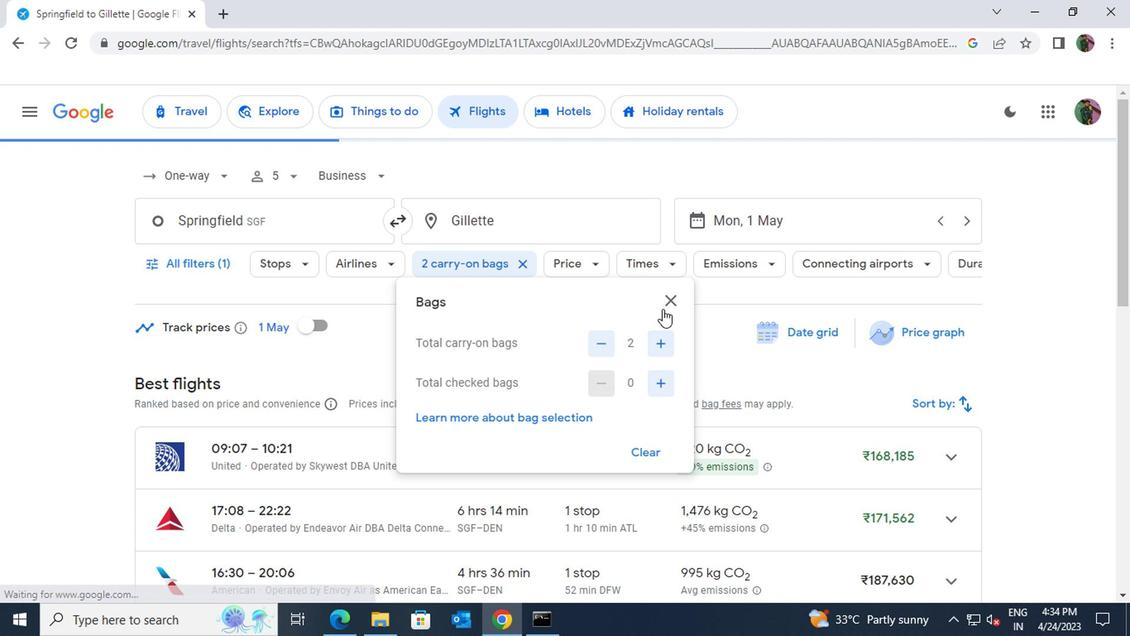 
Action: Mouse pressed left at (666, 291)
Screenshot: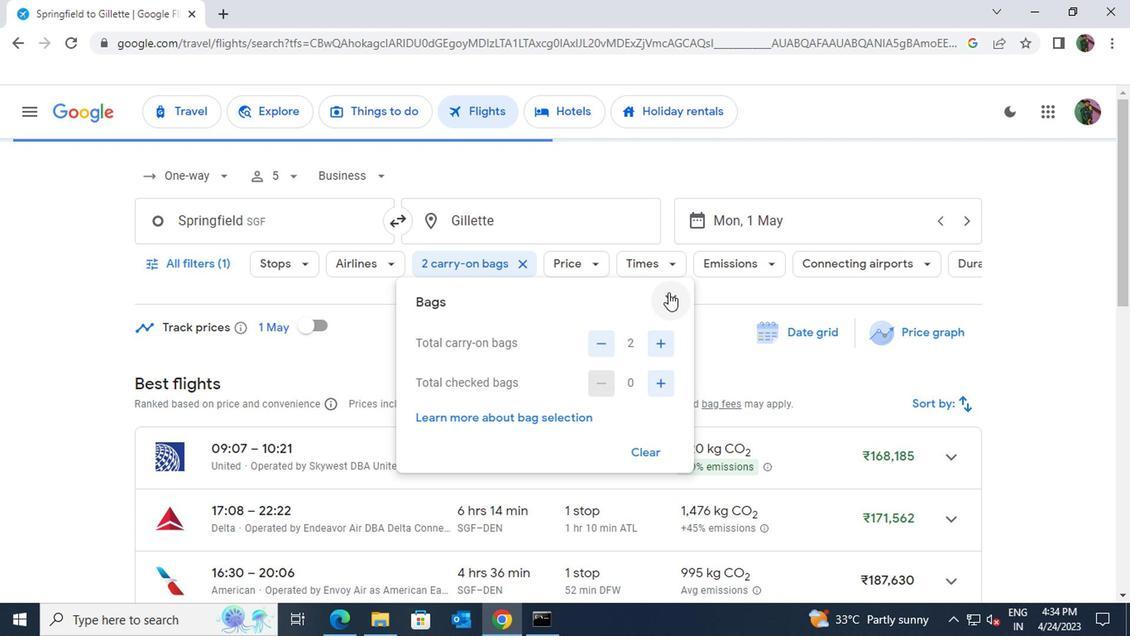
Action: Mouse moved to (594, 262)
Screenshot: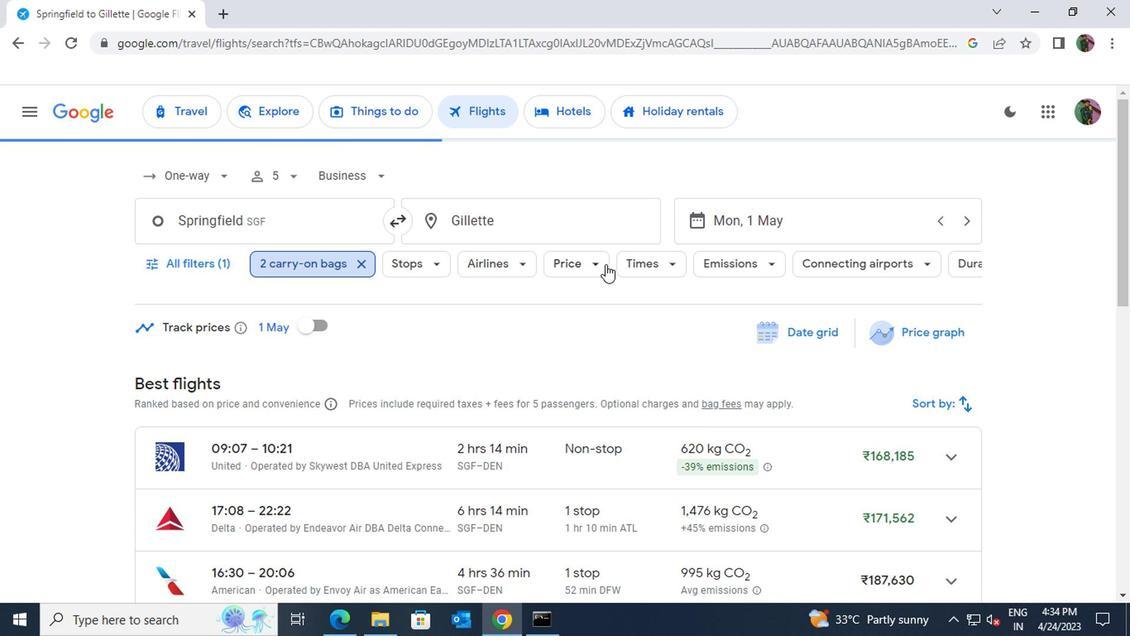
Action: Mouse pressed left at (594, 262)
Screenshot: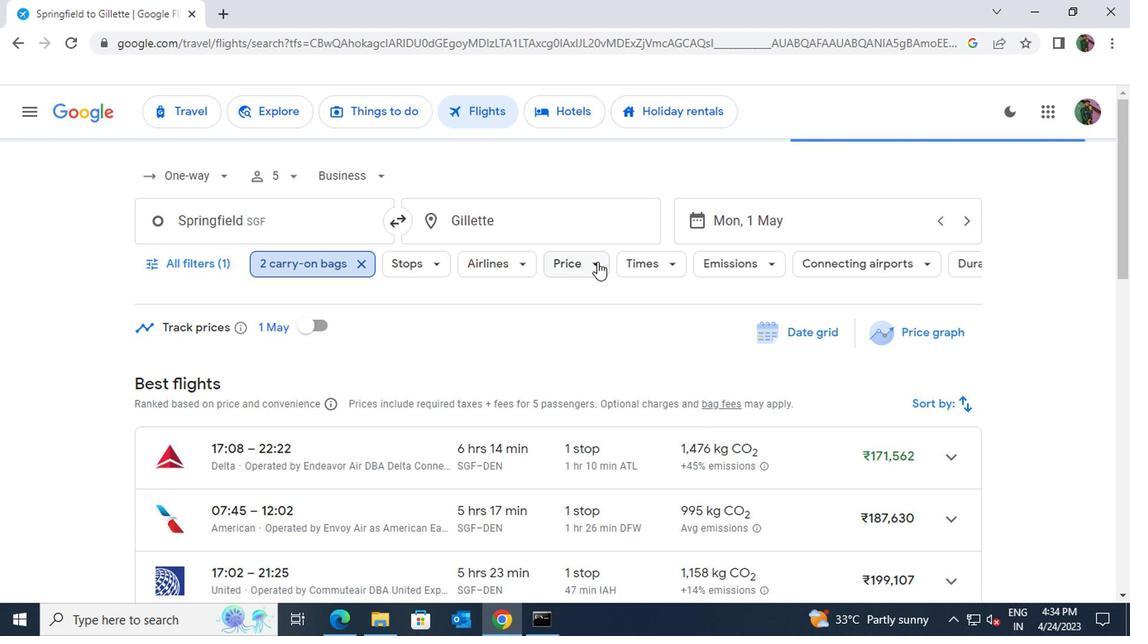 
Action: Mouse moved to (798, 377)
Screenshot: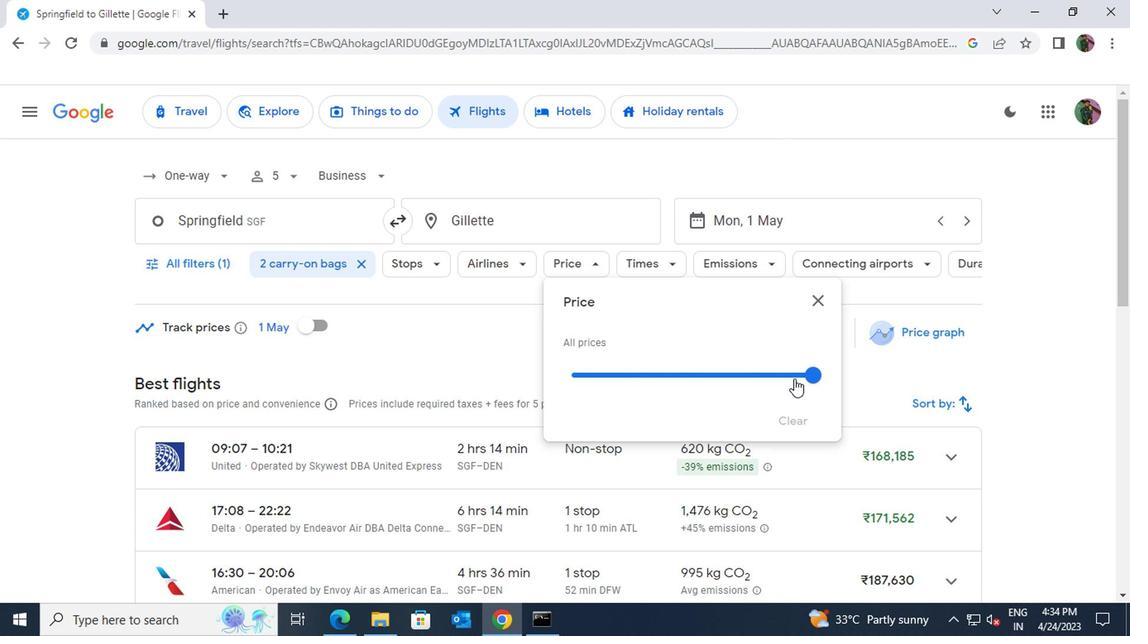 
Action: Mouse pressed left at (798, 377)
Screenshot: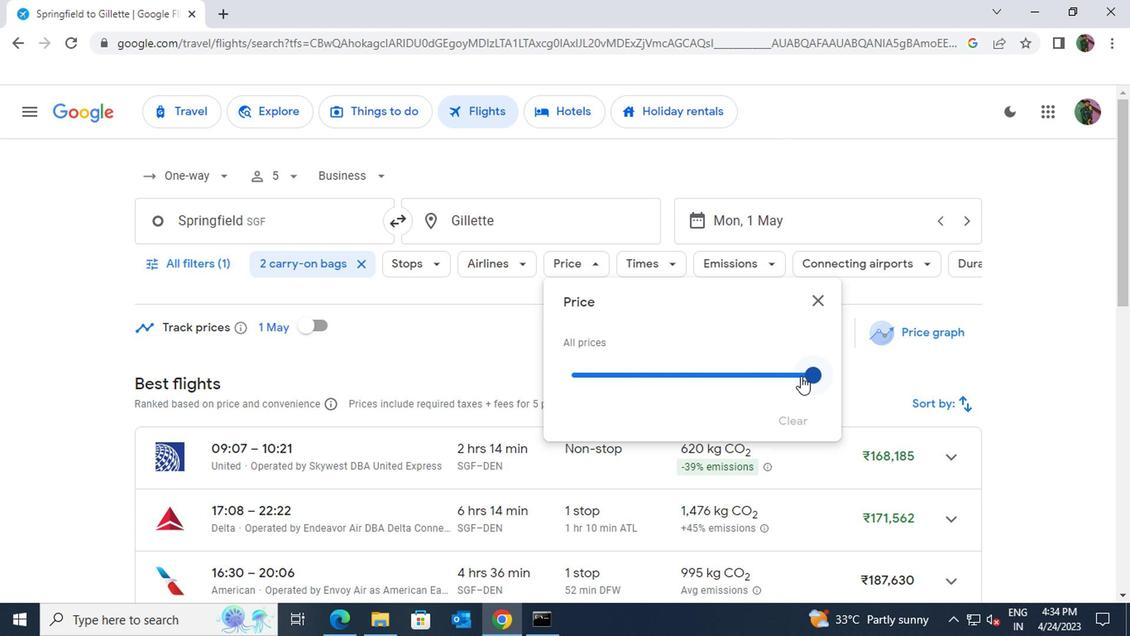 
Action: Mouse moved to (794, 301)
Screenshot: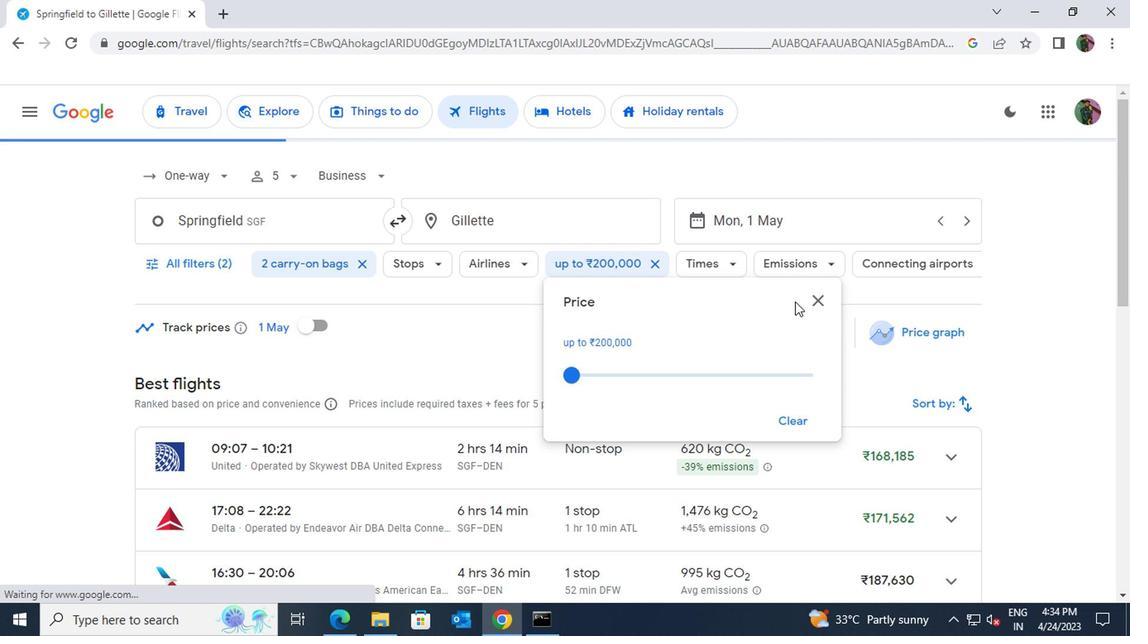 
Action: Mouse pressed left at (794, 301)
Screenshot: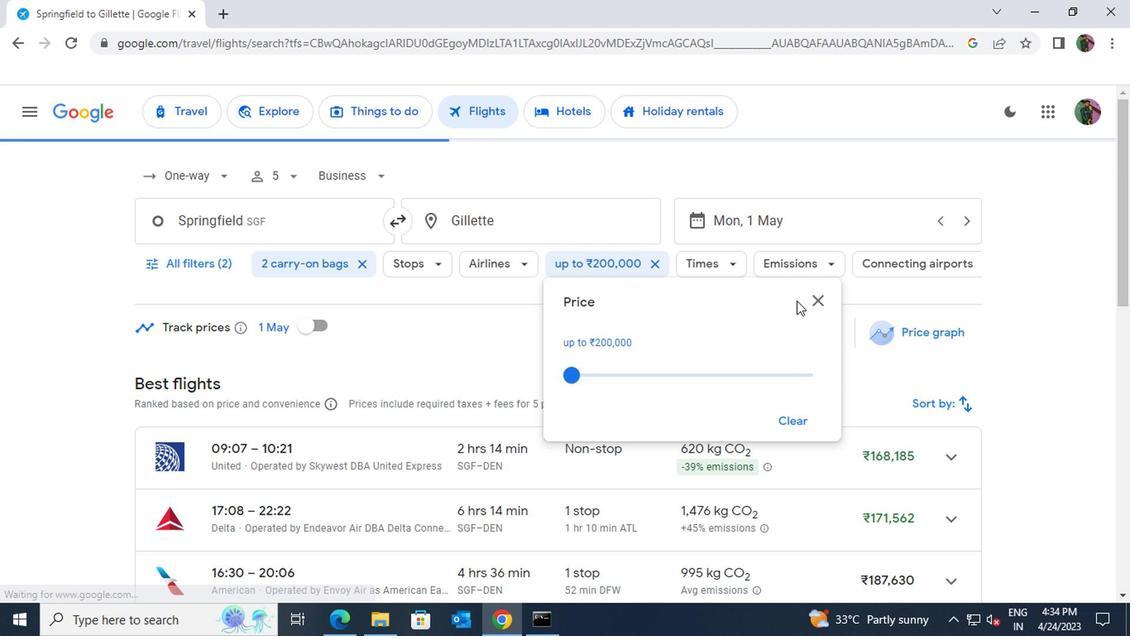 
Action: Mouse moved to (734, 265)
Screenshot: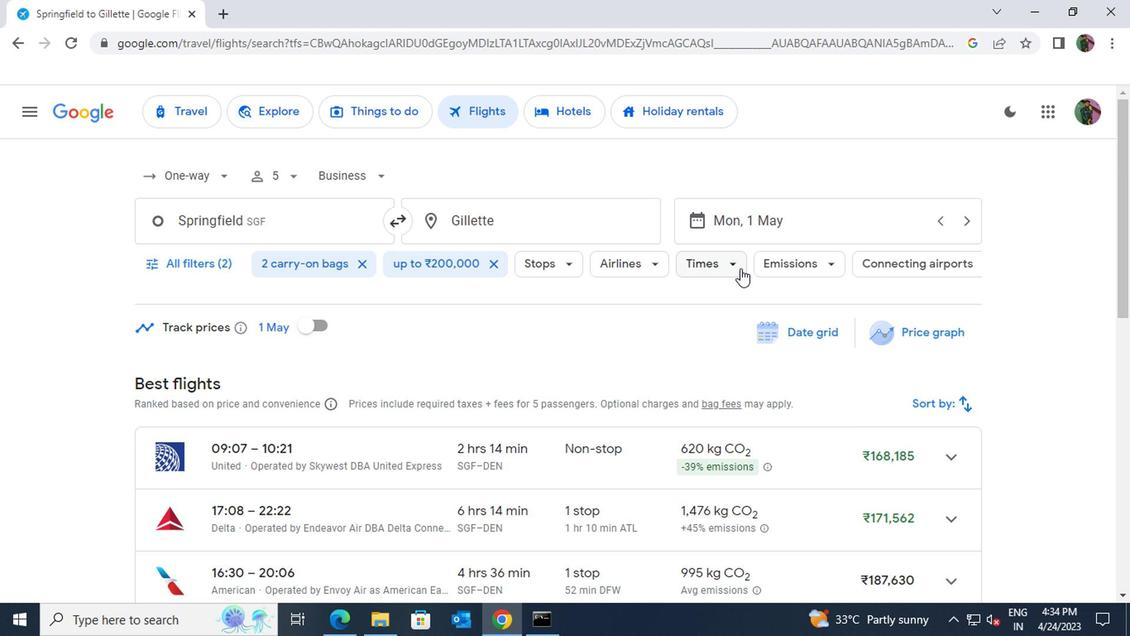 
Action: Mouse pressed left at (734, 265)
Screenshot: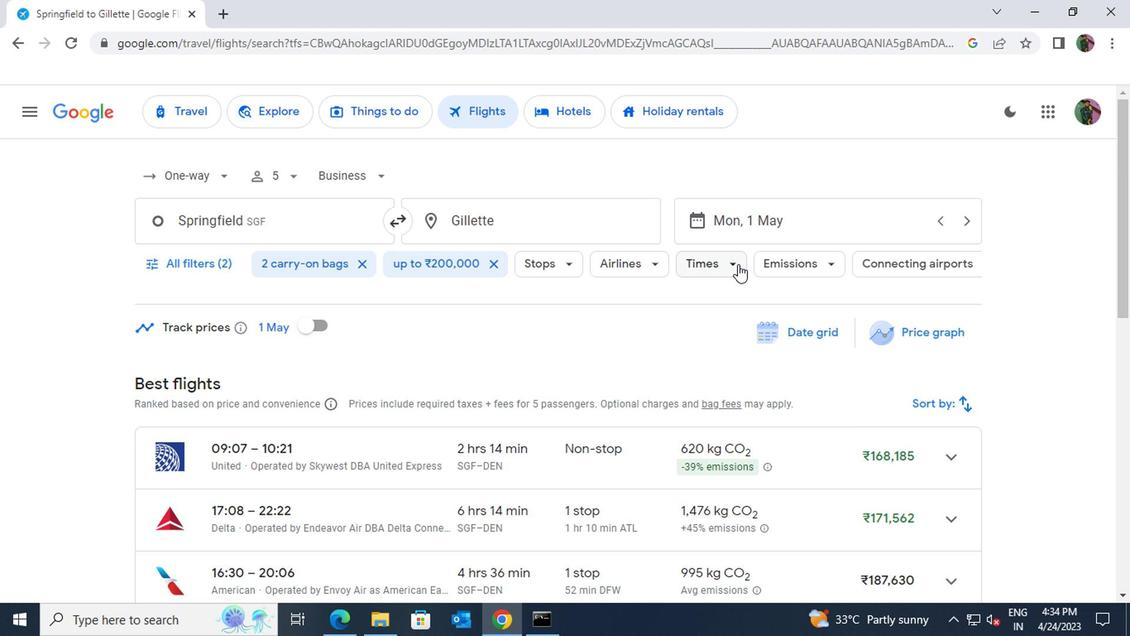 
Action: Mouse moved to (937, 428)
Screenshot: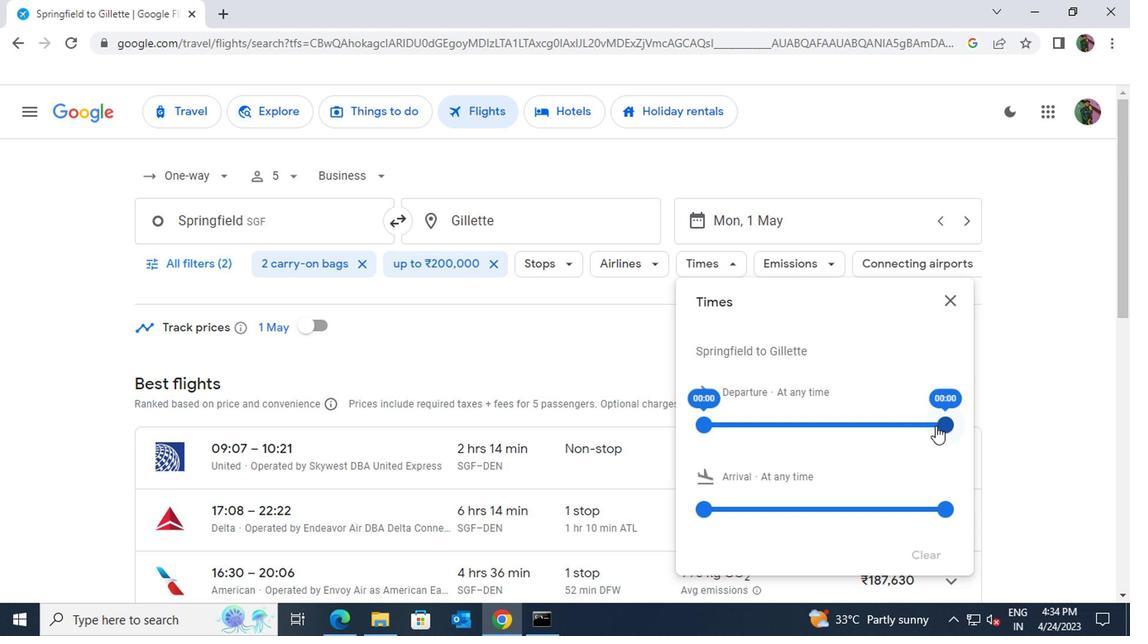 
Action: Mouse pressed left at (937, 428)
Screenshot: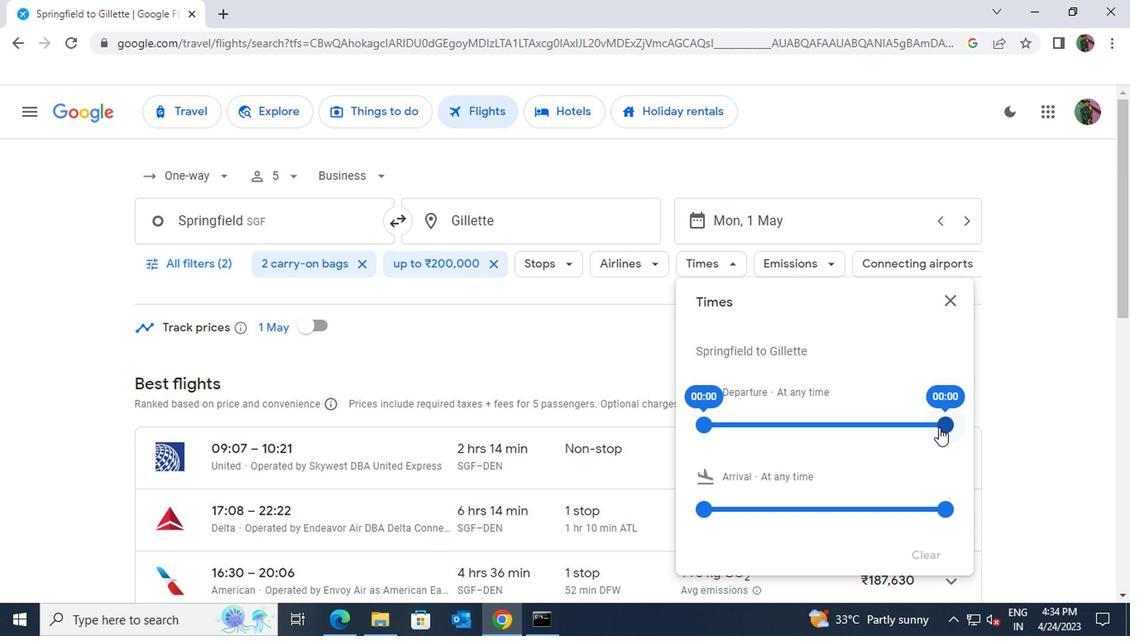 
Action: Mouse moved to (947, 302)
Screenshot: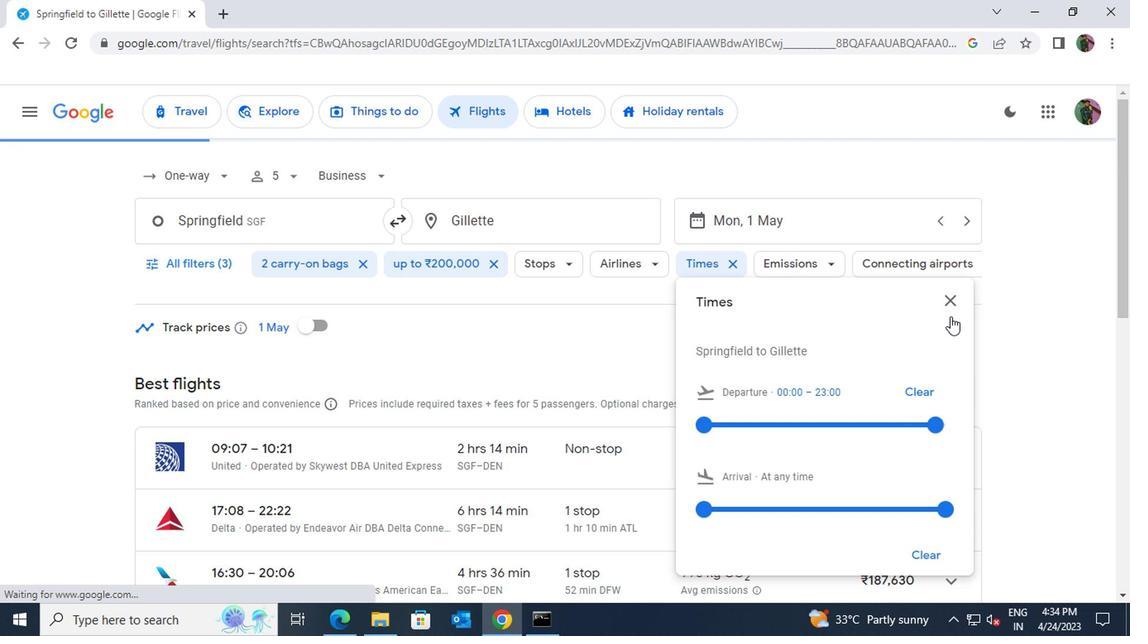 
Action: Mouse pressed left at (947, 302)
Screenshot: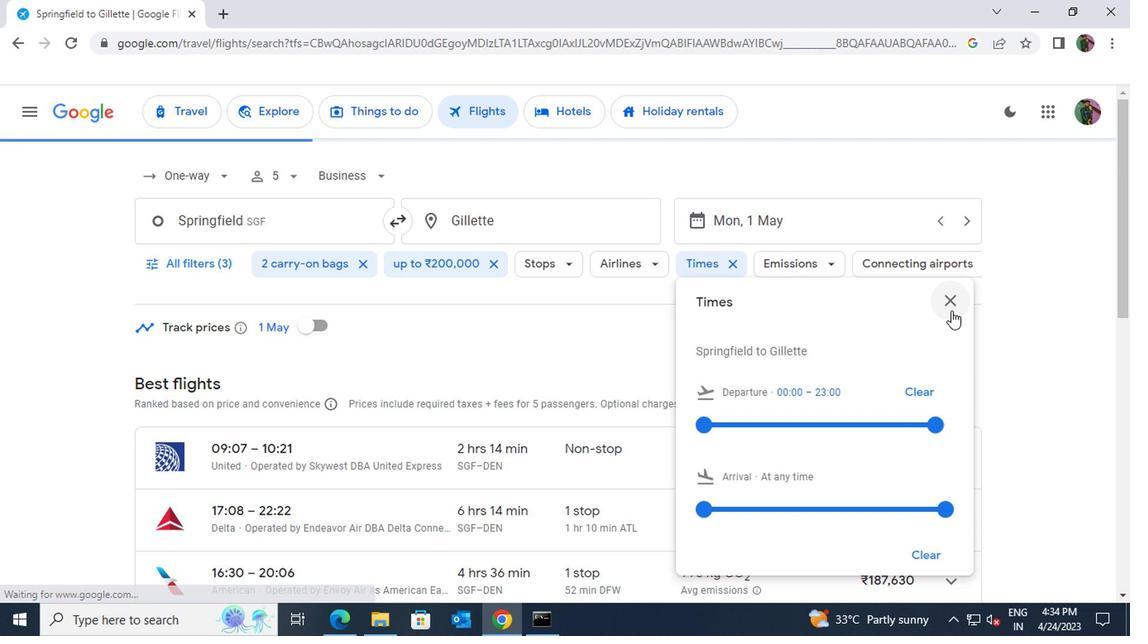 
Action: Mouse moved to (822, 450)
Screenshot: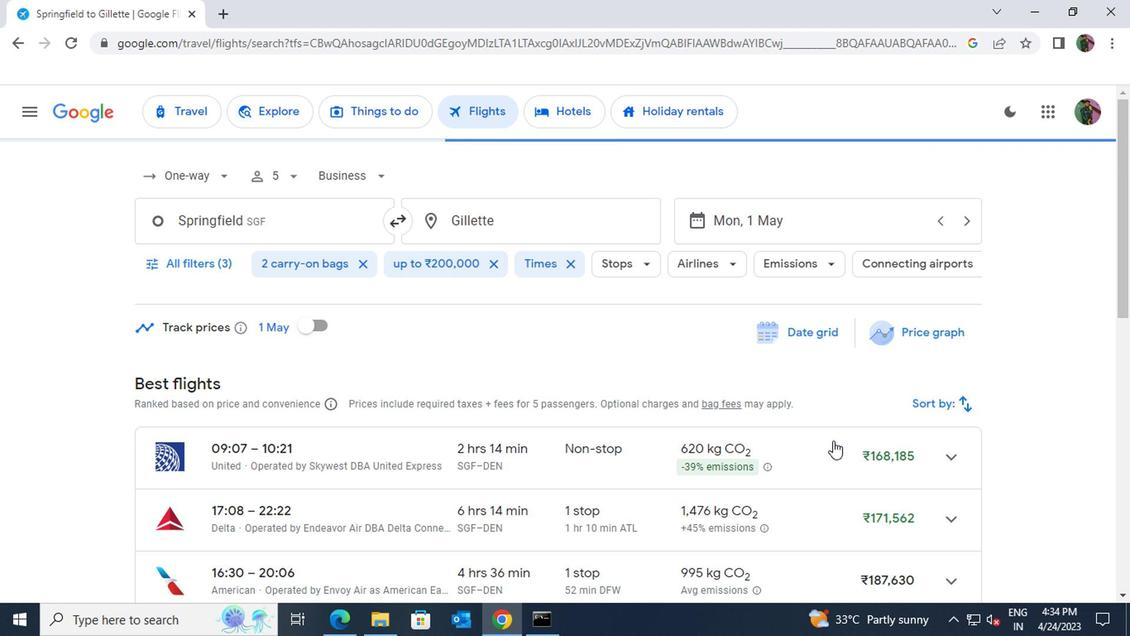 
Action: Mouse pressed left at (822, 450)
Screenshot: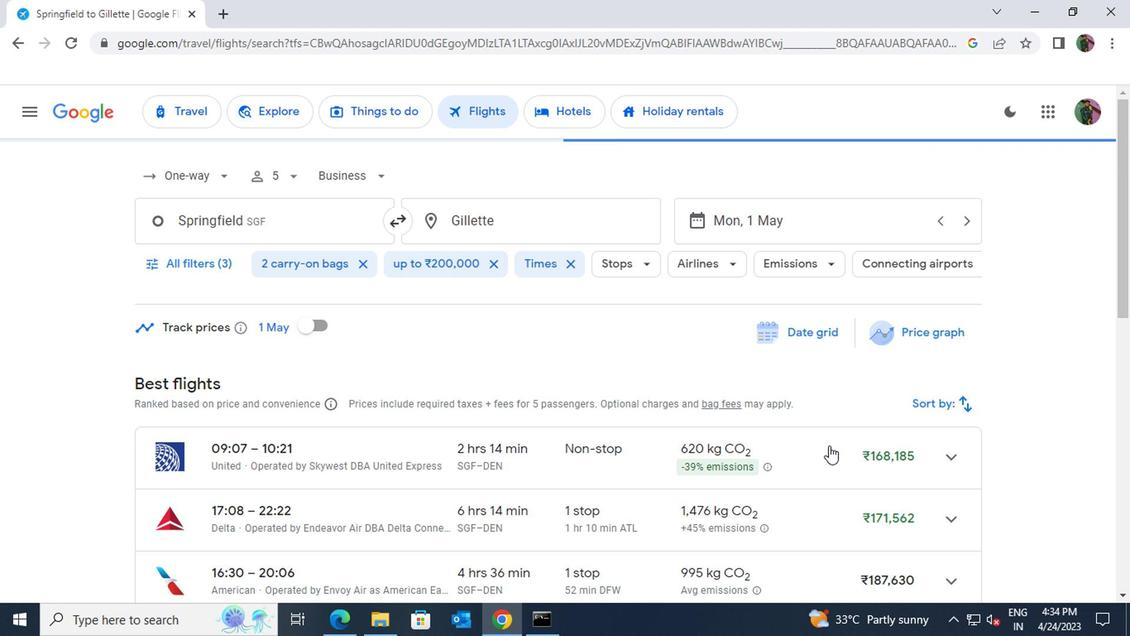 
Action: Mouse moved to (822, 449)
Screenshot: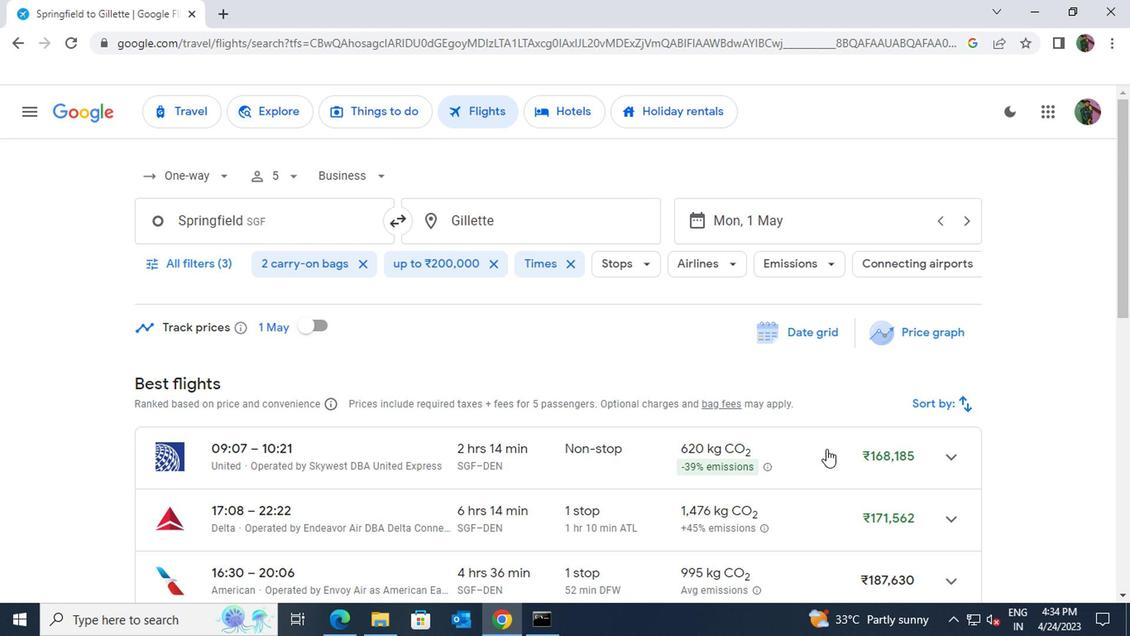 
Action: Mouse pressed left at (822, 449)
Screenshot: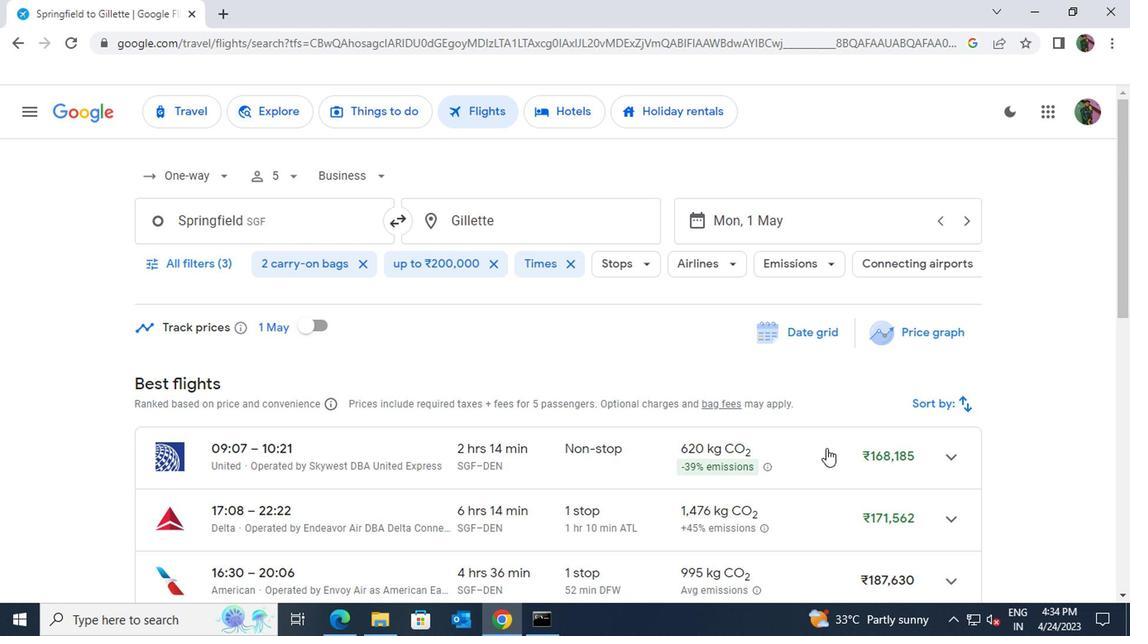 
